 Task: Look for space in Escuintla, Guatemala from 12th August, 2023 to 16th August, 2023 for 8 adults in price range Rs.10000 to Rs.16000. Place can be private room with 8 bedrooms having 8 beds and 8 bathrooms. Property type can be house, flat, guest house, hotel. Amenities needed are: wifi, TV, free parkinig on premises, gym, breakfast. Booking option can be shelf check-in. Required host language is English.
Action: Mouse moved to (49, 95)
Screenshot: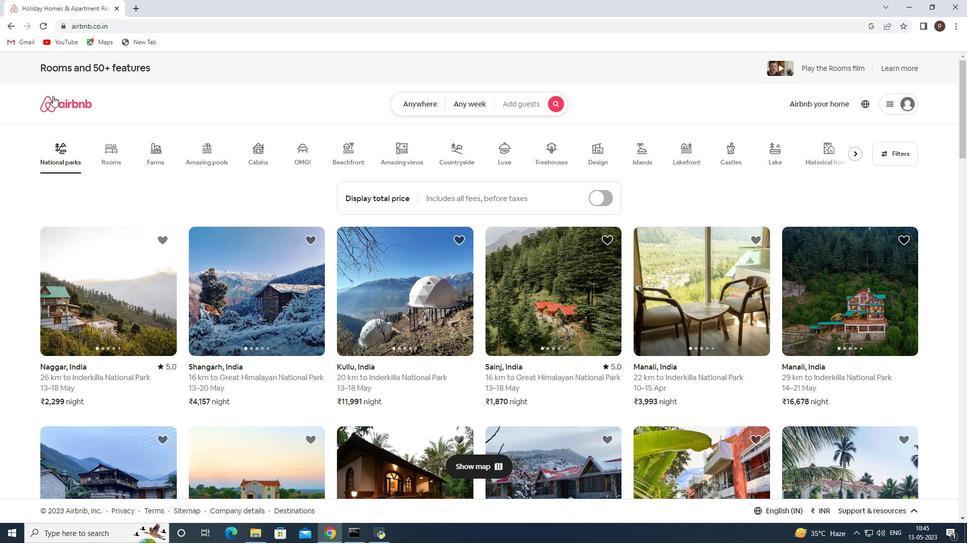 
Action: Mouse pressed left at (49, 95)
Screenshot: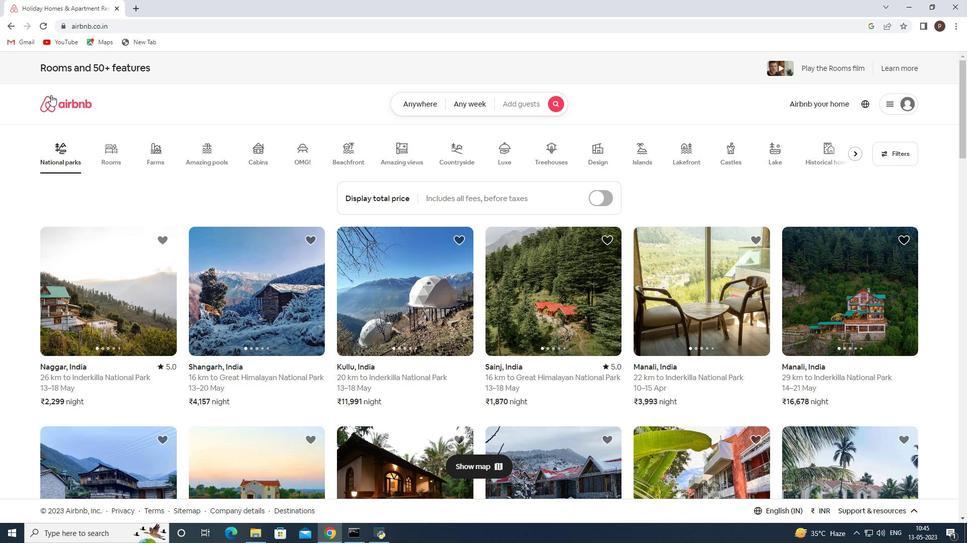 
Action: Mouse moved to (419, 103)
Screenshot: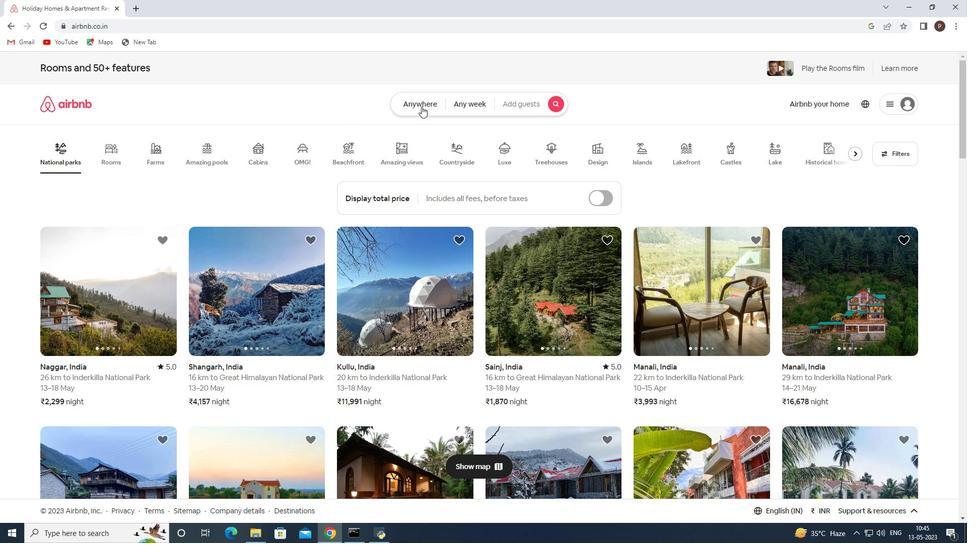 
Action: Mouse pressed left at (419, 103)
Screenshot: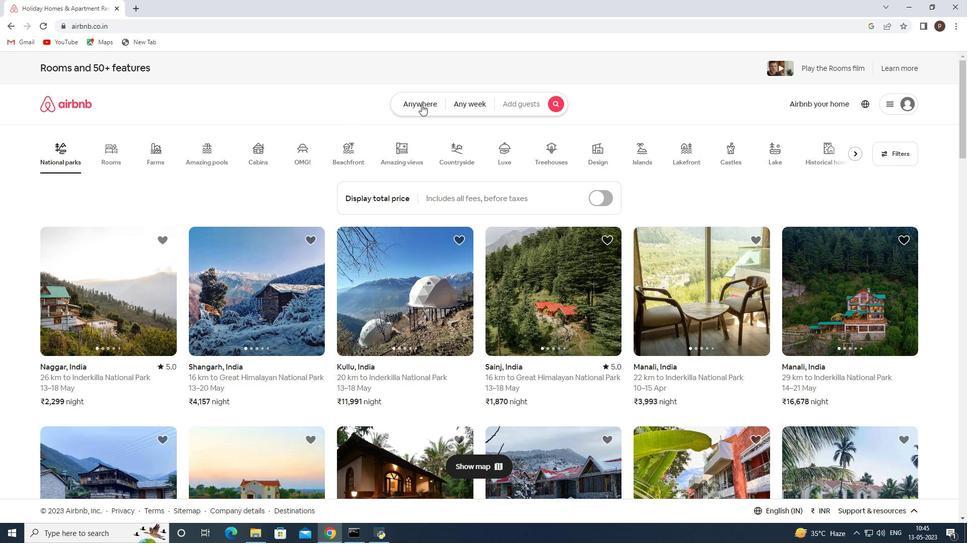 
Action: Mouse moved to (297, 138)
Screenshot: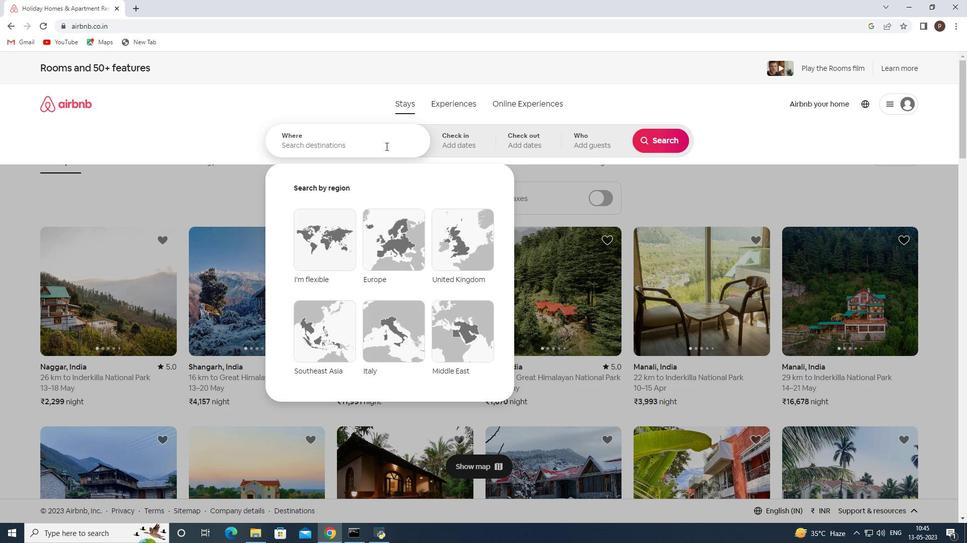 
Action: Mouse pressed left at (297, 138)
Screenshot: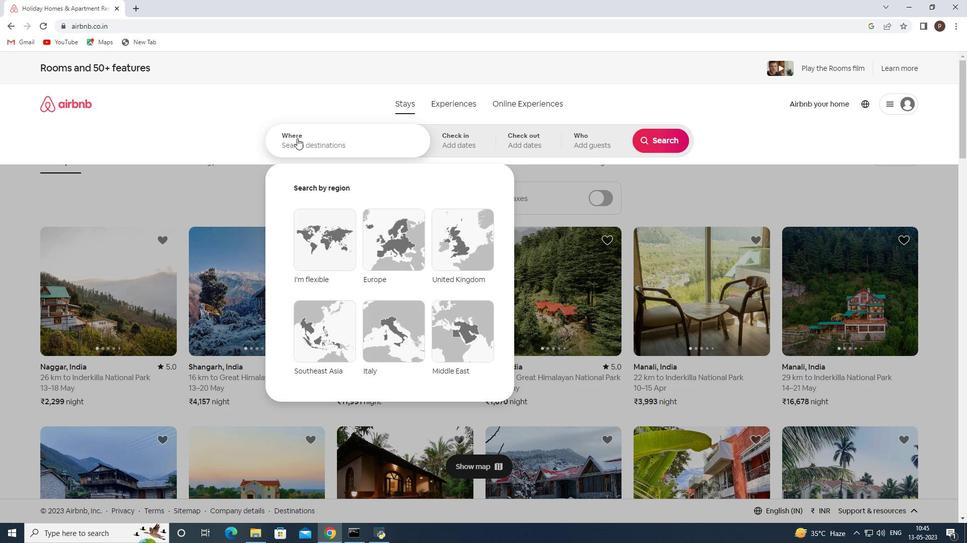 
Action: Mouse moved to (297, 143)
Screenshot: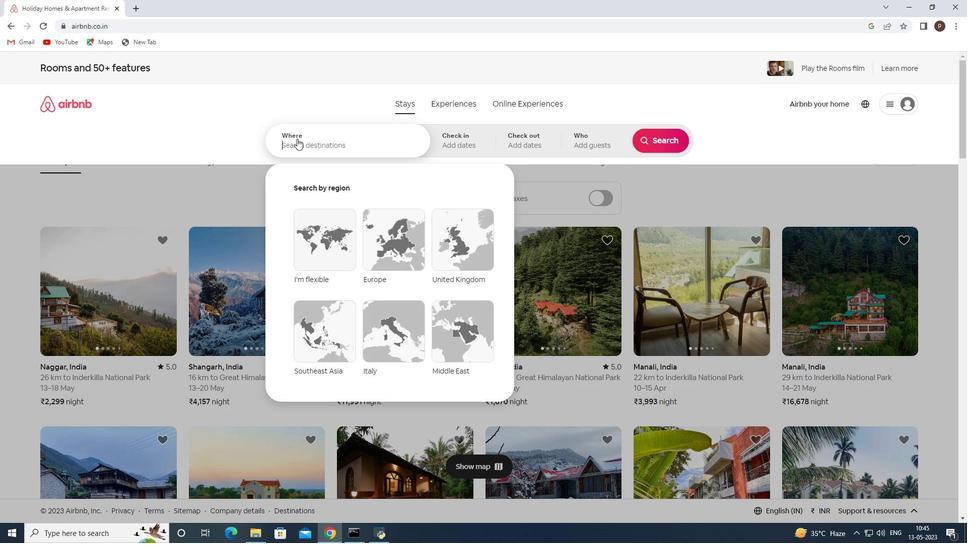 
Action: Key pressed <Key.caps_lock>E<Key.caps_lock>scuintla
Screenshot: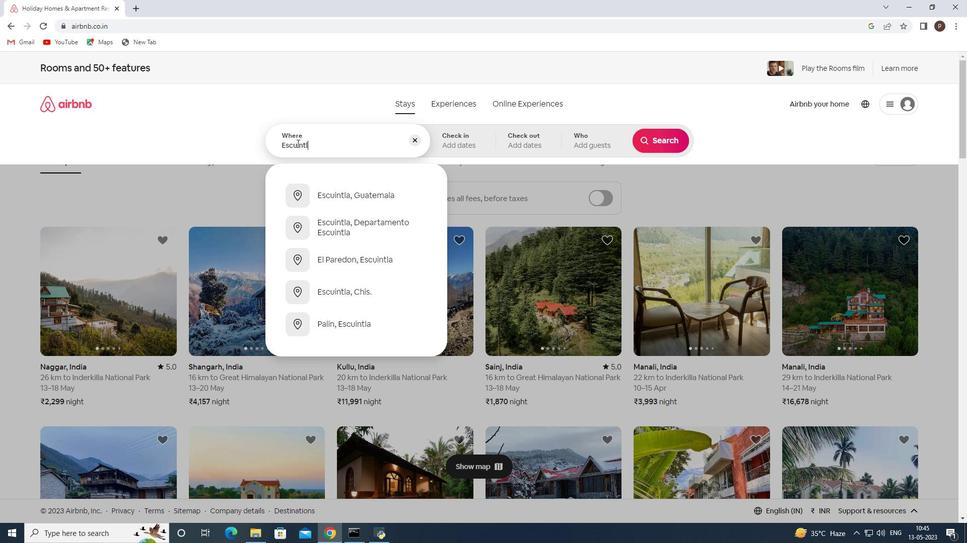 
Action: Mouse moved to (383, 193)
Screenshot: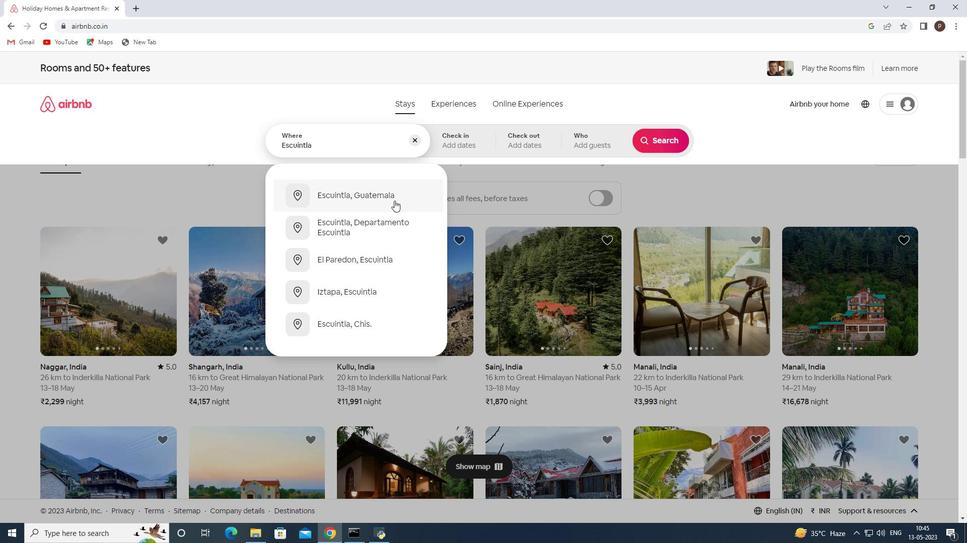 
Action: Mouse pressed left at (383, 193)
Screenshot: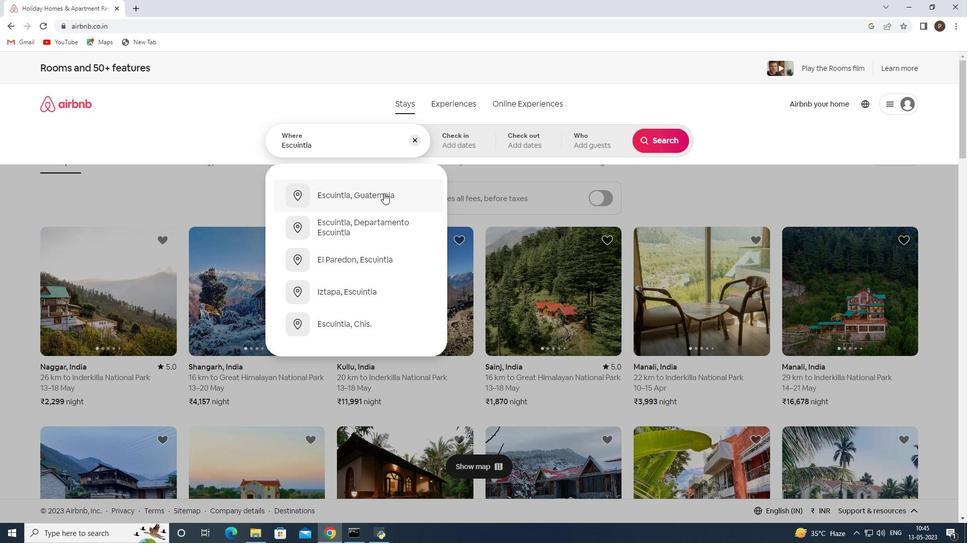 
Action: Mouse moved to (655, 215)
Screenshot: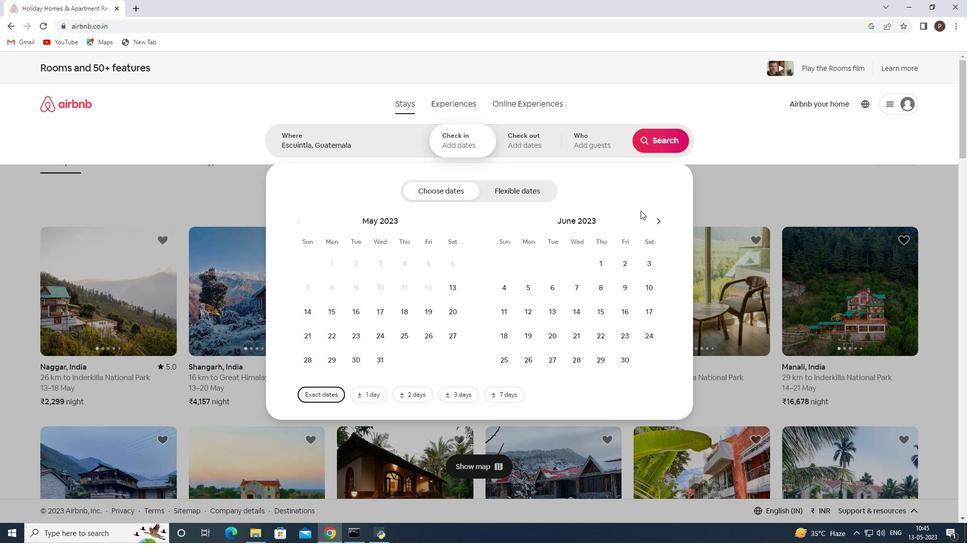 
Action: Mouse pressed left at (655, 215)
Screenshot: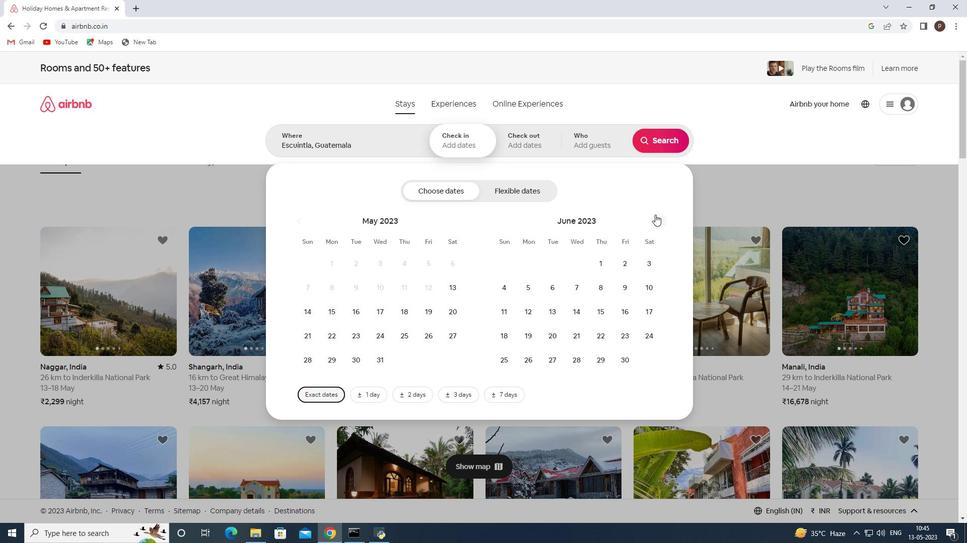 
Action: Mouse pressed left at (655, 215)
Screenshot: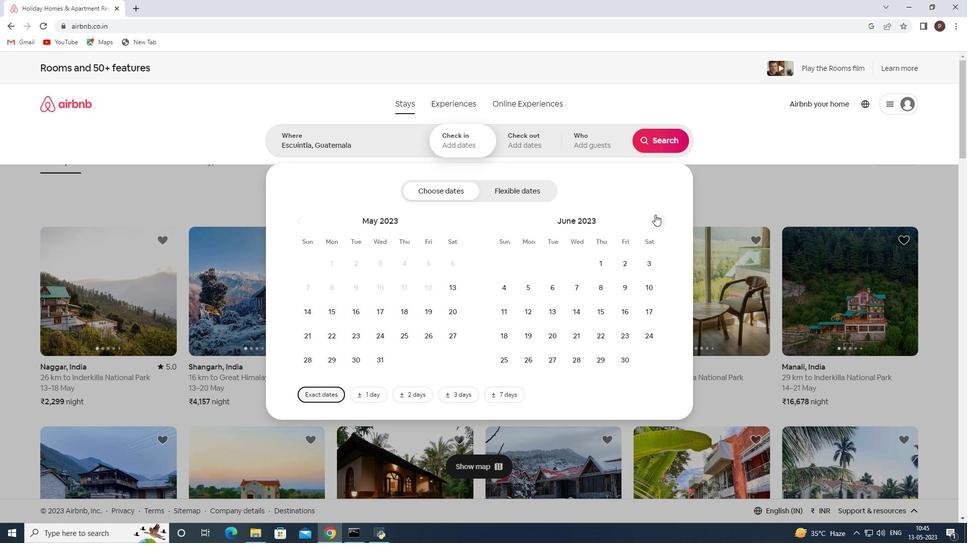 
Action: Mouse moved to (653, 284)
Screenshot: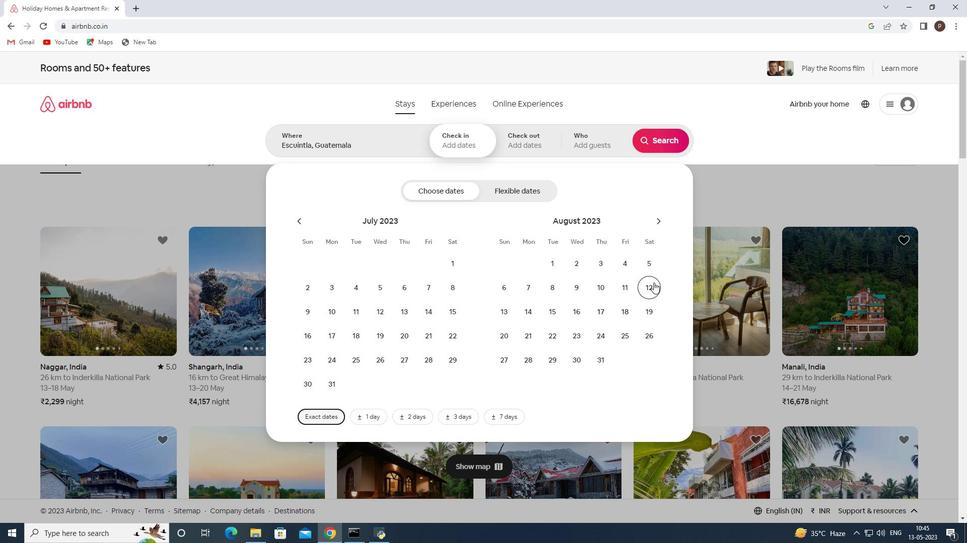 
Action: Mouse pressed left at (653, 284)
Screenshot: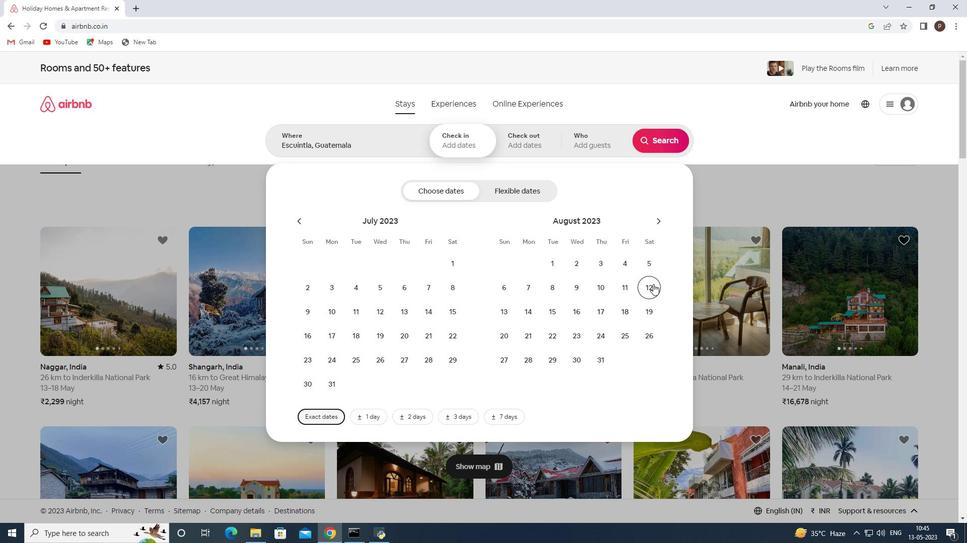 
Action: Mouse moved to (567, 311)
Screenshot: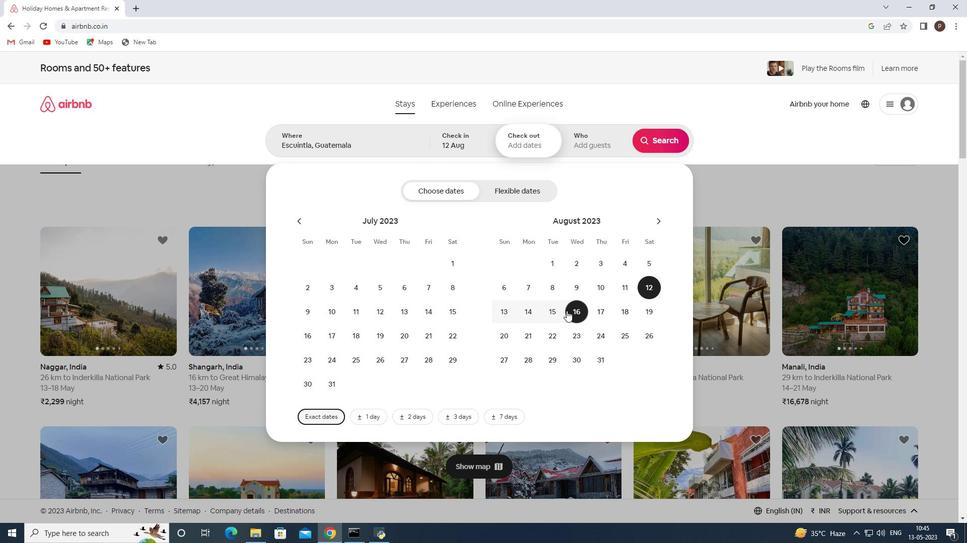 
Action: Mouse pressed left at (567, 311)
Screenshot: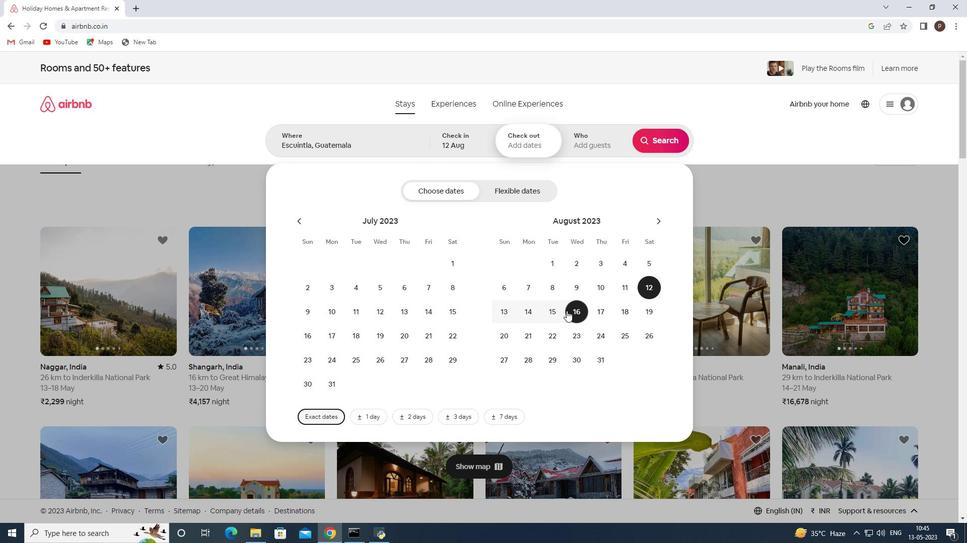 
Action: Mouse moved to (571, 134)
Screenshot: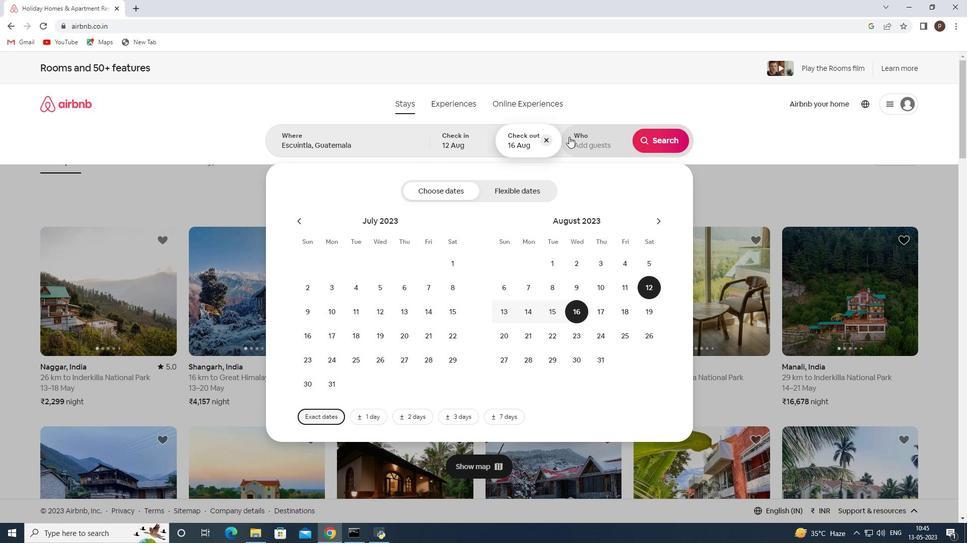 
Action: Mouse pressed left at (571, 134)
Screenshot: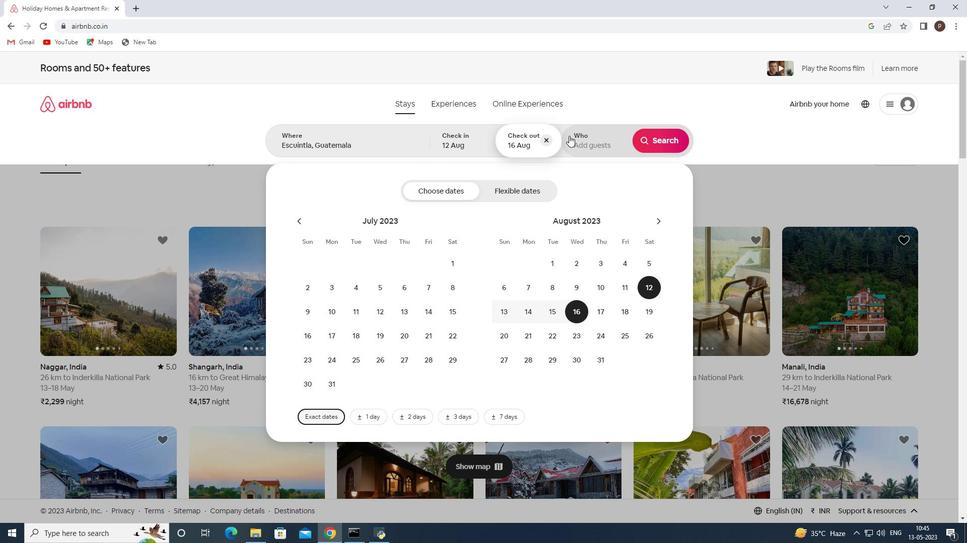 
Action: Mouse moved to (662, 194)
Screenshot: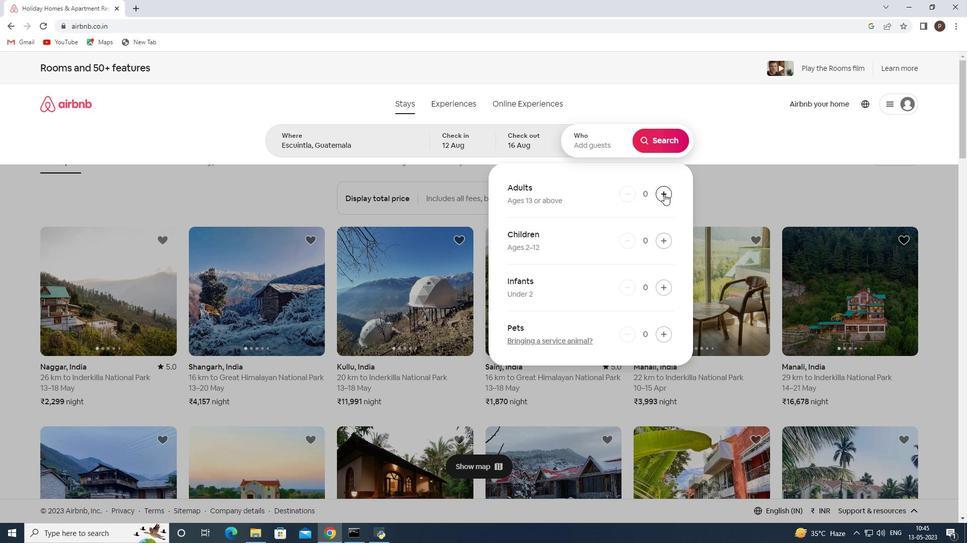 
Action: Mouse pressed left at (662, 194)
Screenshot: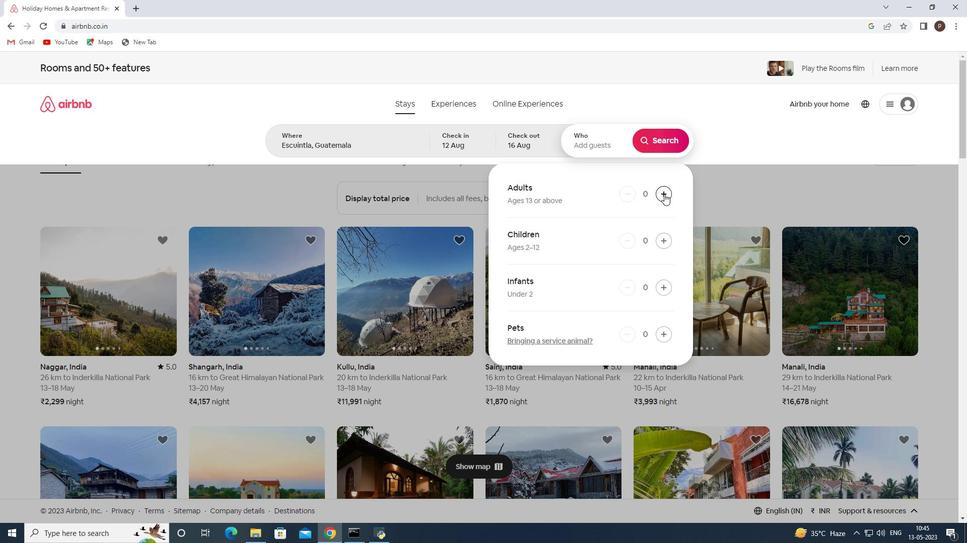 
Action: Mouse pressed left at (662, 194)
Screenshot: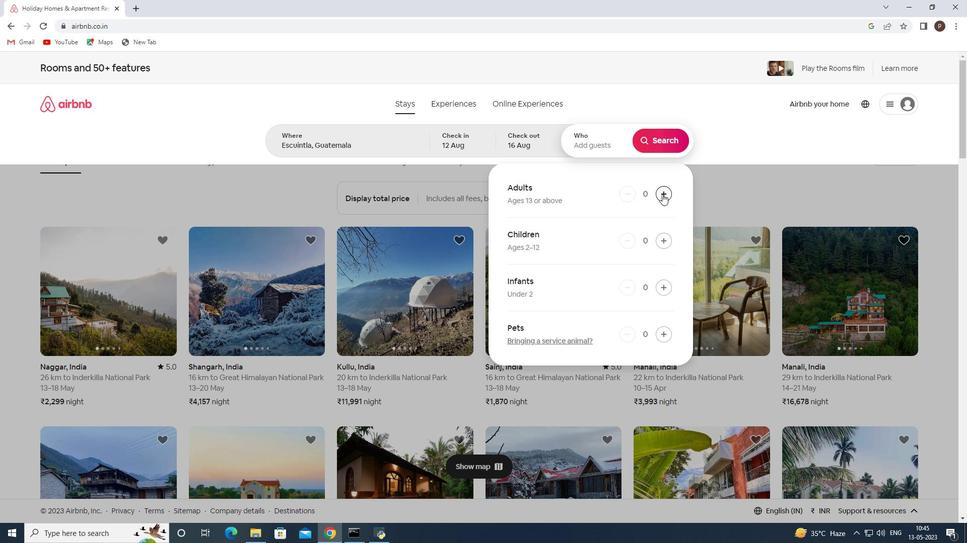 
Action: Mouse pressed left at (662, 194)
Screenshot: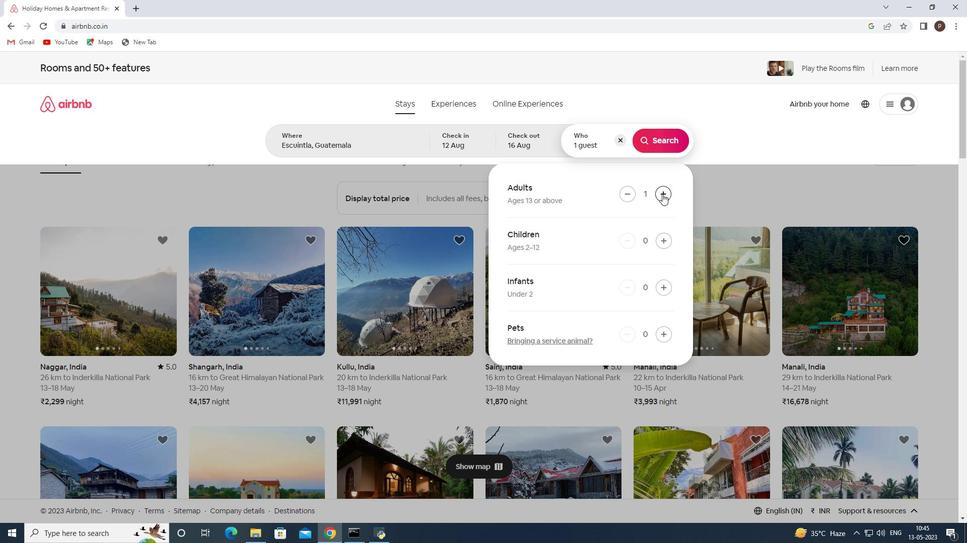 
Action: Mouse pressed left at (662, 194)
Screenshot: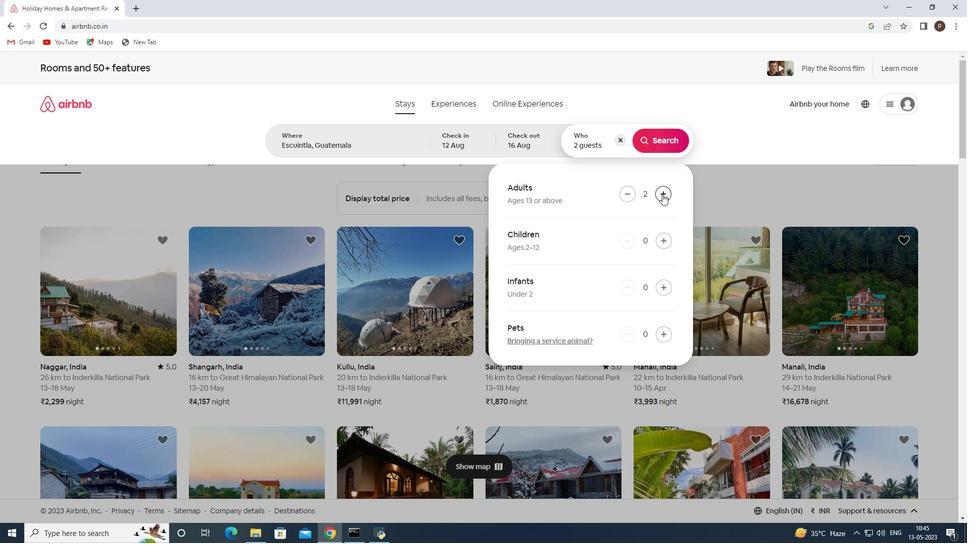 
Action: Mouse pressed left at (662, 194)
Screenshot: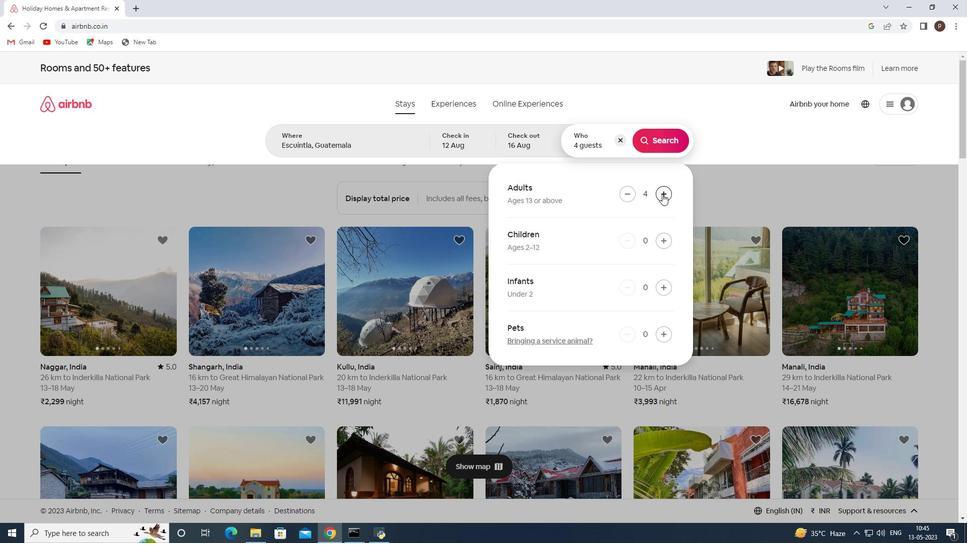 
Action: Mouse pressed left at (662, 194)
Screenshot: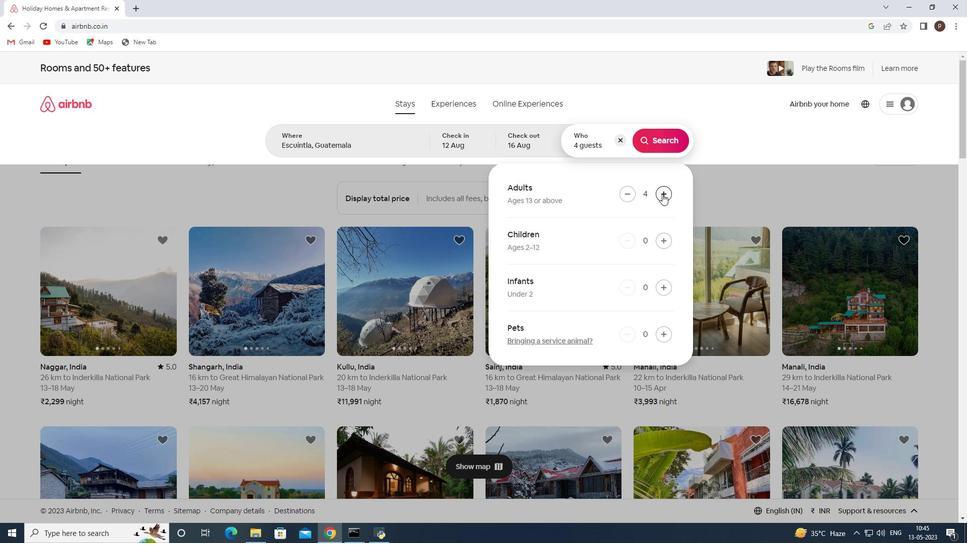 
Action: Mouse pressed left at (662, 194)
Screenshot: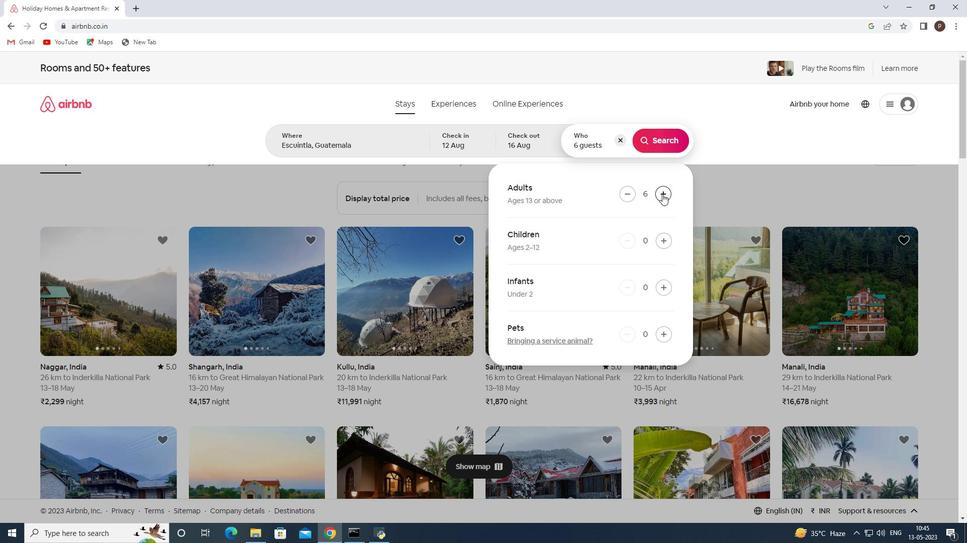 
Action: Mouse moved to (665, 192)
Screenshot: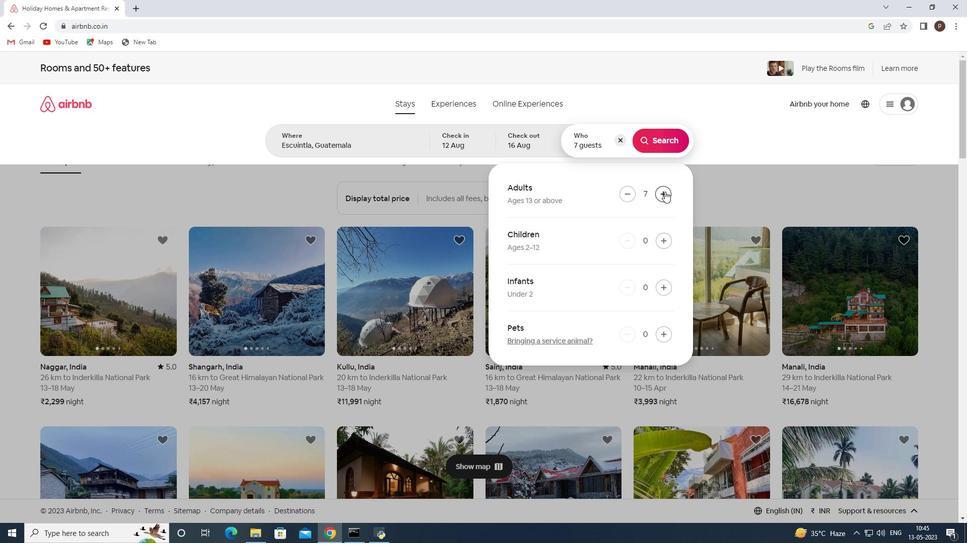 
Action: Mouse pressed left at (665, 192)
Screenshot: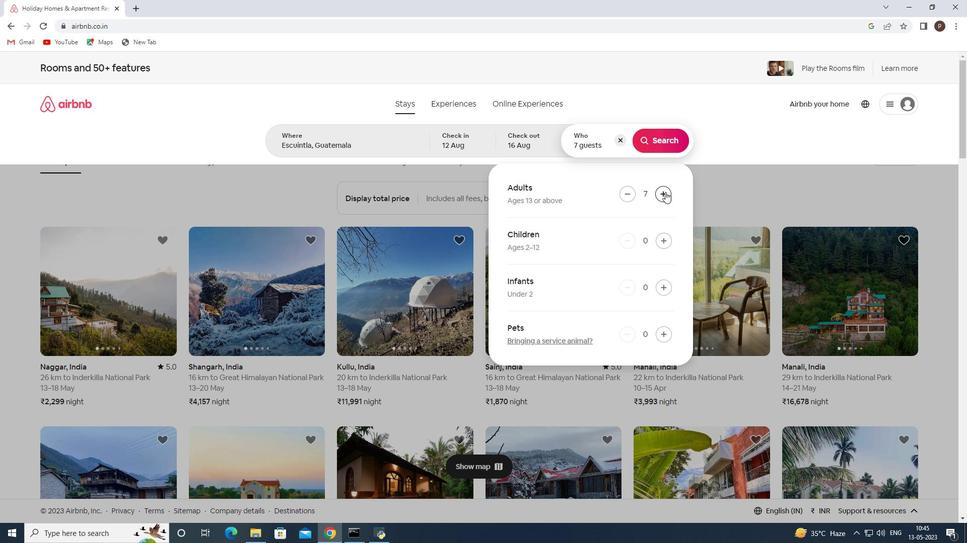 
Action: Mouse moved to (662, 140)
Screenshot: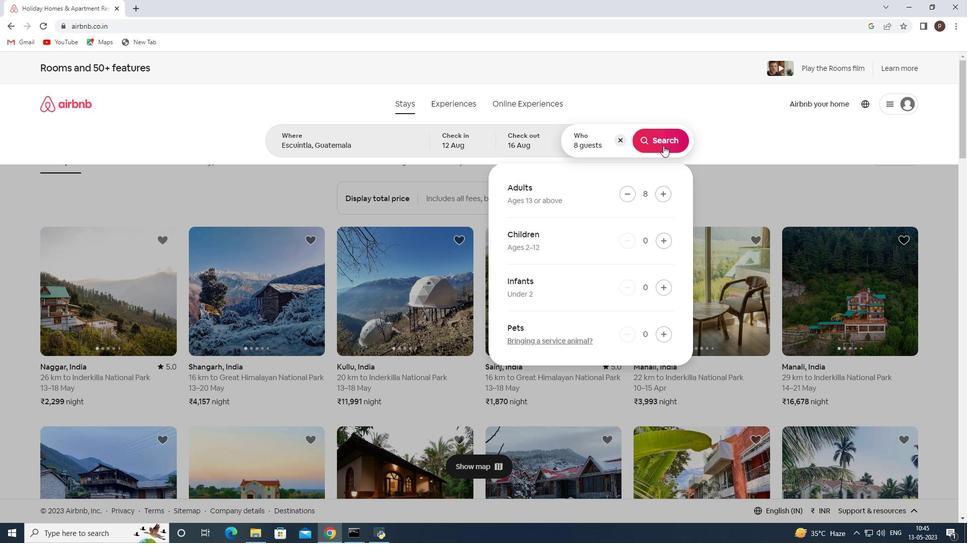 
Action: Mouse pressed left at (662, 140)
Screenshot: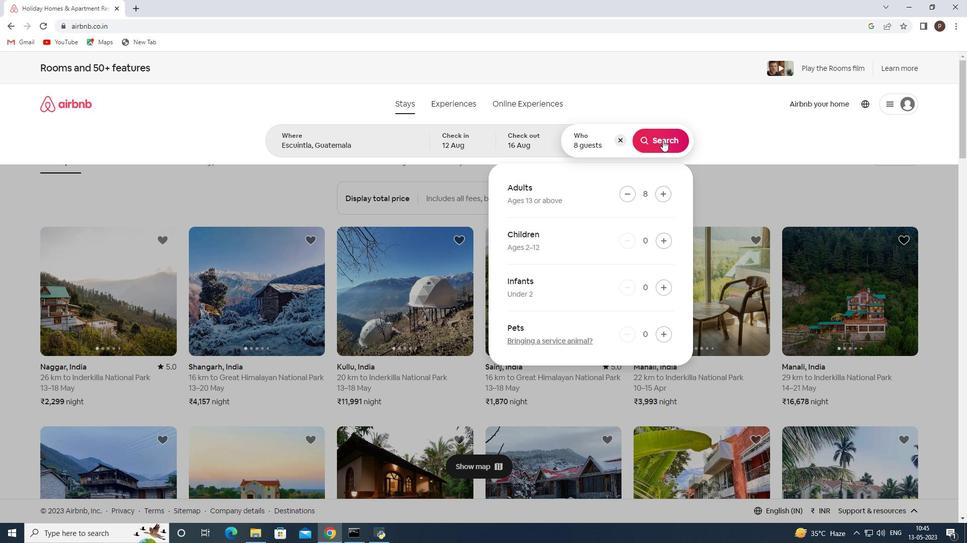 
Action: Mouse moved to (916, 109)
Screenshot: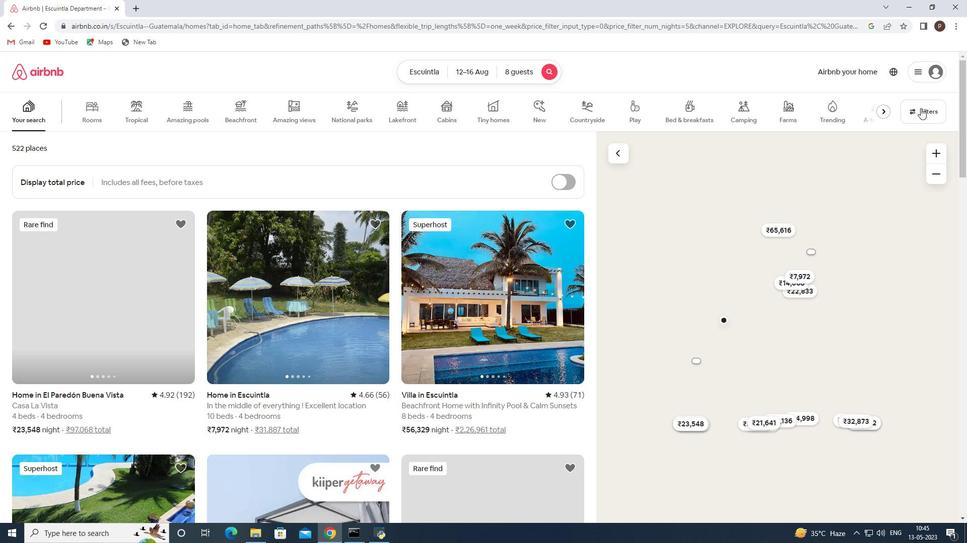 
Action: Mouse pressed left at (916, 109)
Screenshot: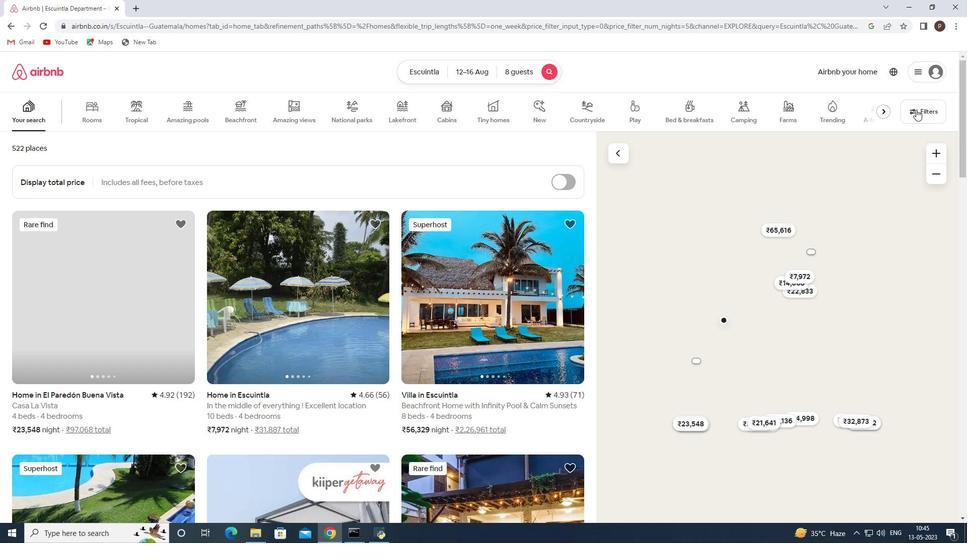 
Action: Mouse moved to (327, 360)
Screenshot: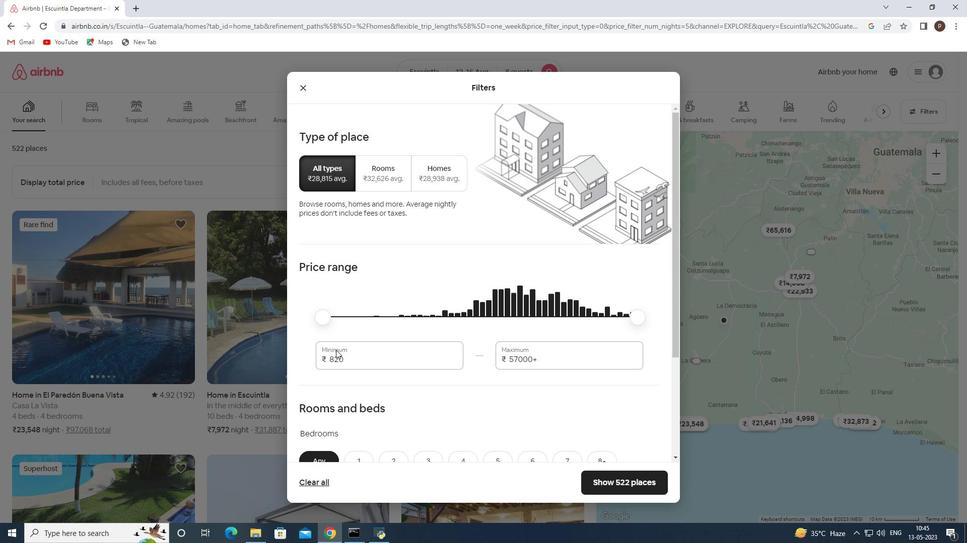 
Action: Mouse pressed left at (327, 360)
Screenshot: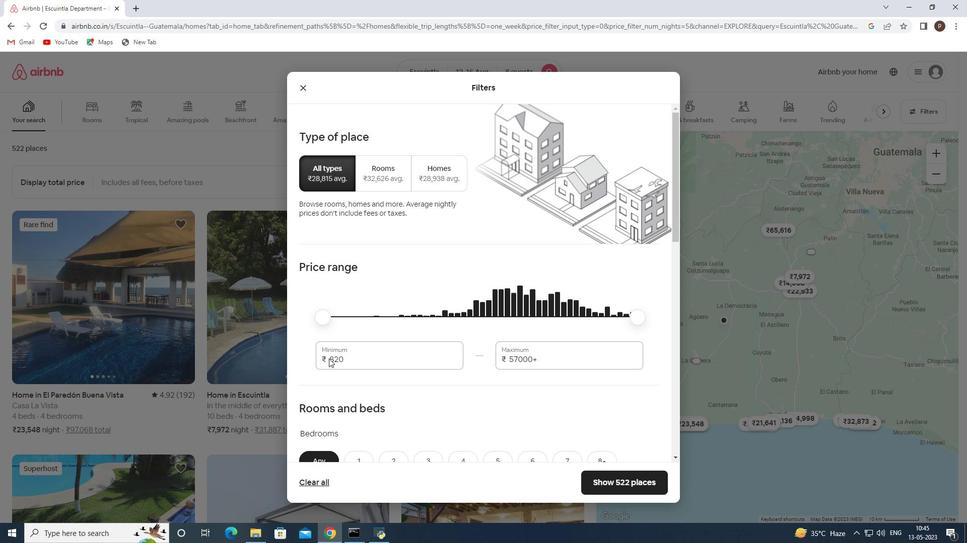 
Action: Mouse pressed left at (327, 360)
Screenshot: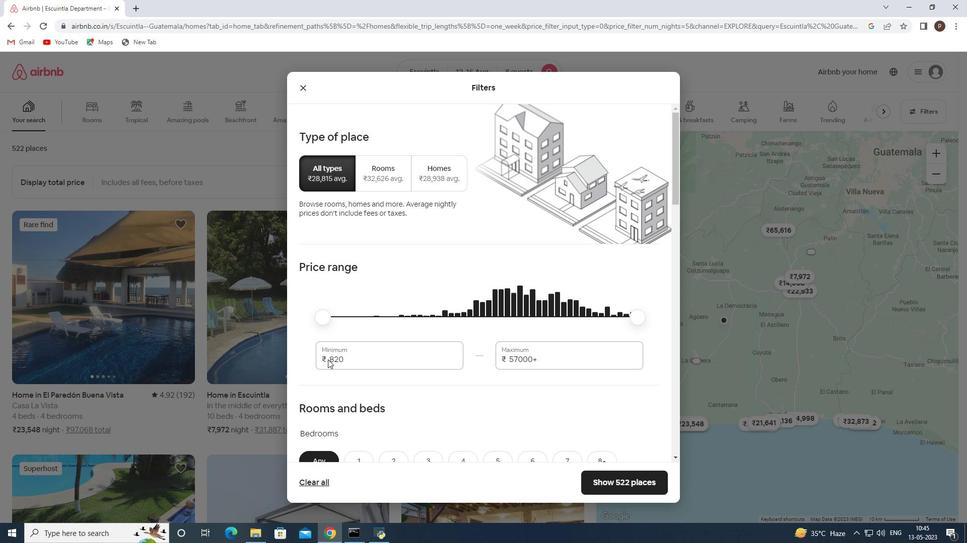 
Action: Mouse moved to (331, 358)
Screenshot: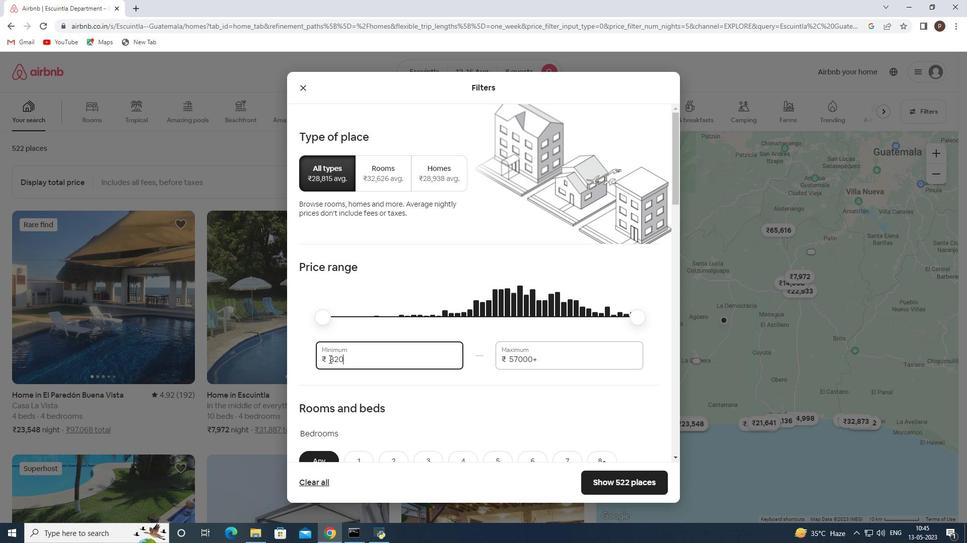 
Action: Mouse pressed left at (331, 358)
Screenshot: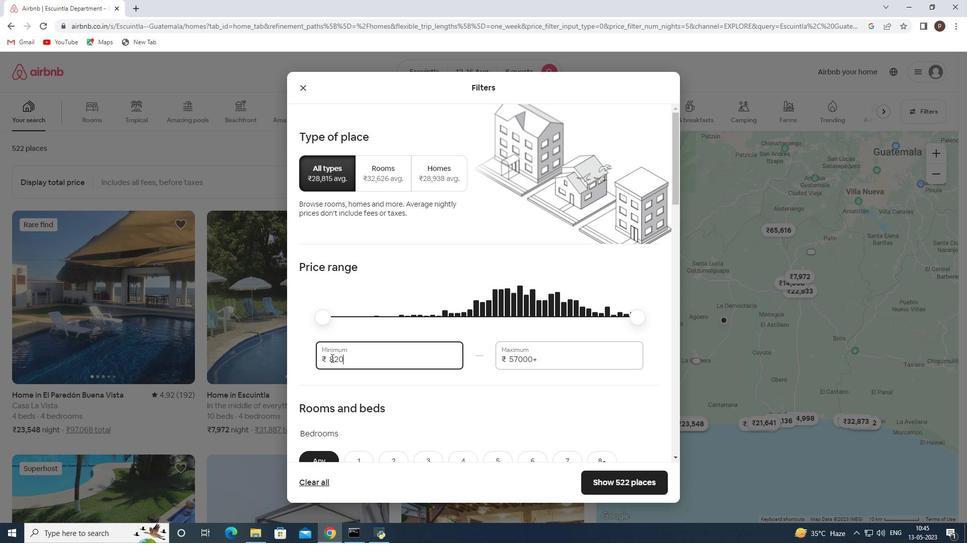 
Action: Mouse pressed left at (331, 358)
Screenshot: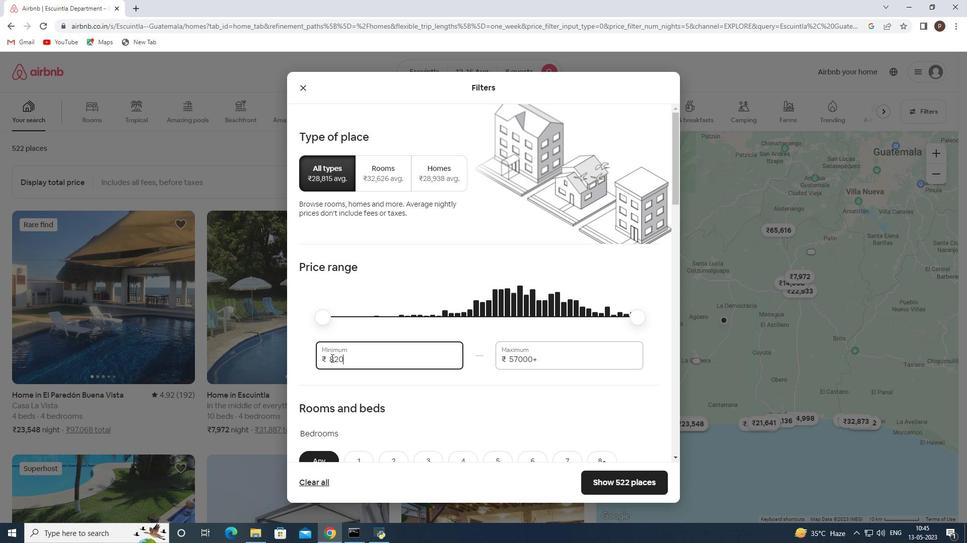 
Action: Key pressed 10000<Key.tab>16000
Screenshot: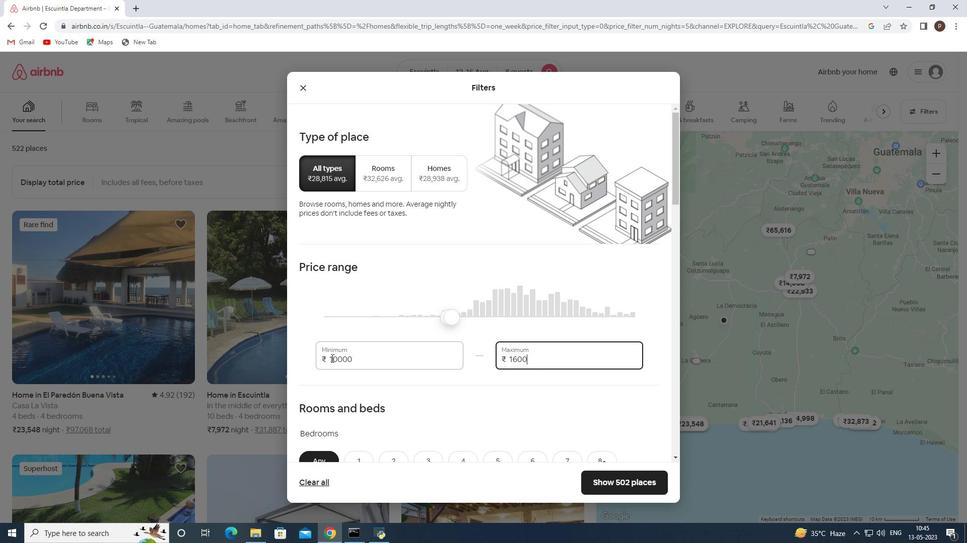 
Action: Mouse scrolled (331, 358) with delta (0, 0)
Screenshot: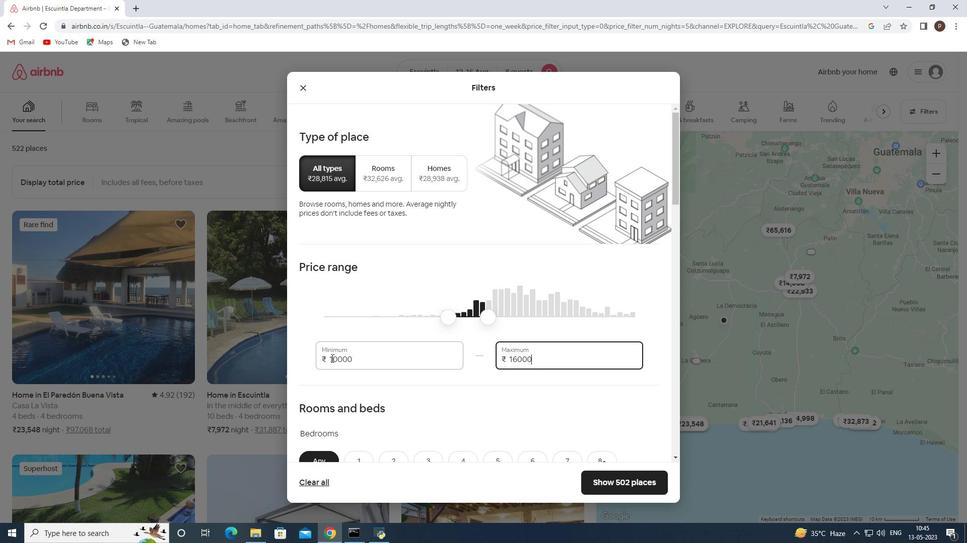 
Action: Mouse scrolled (331, 358) with delta (0, 0)
Screenshot: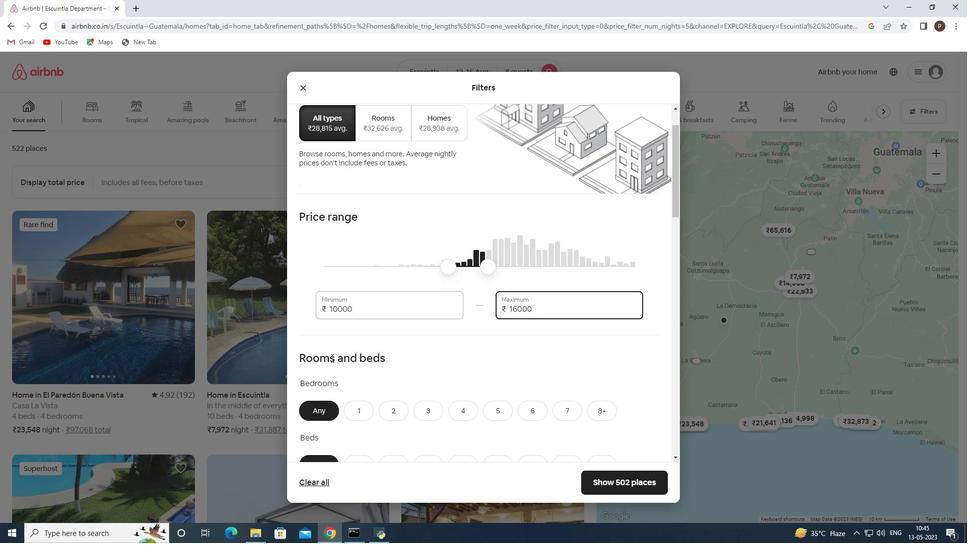 
Action: Mouse scrolled (331, 358) with delta (0, 0)
Screenshot: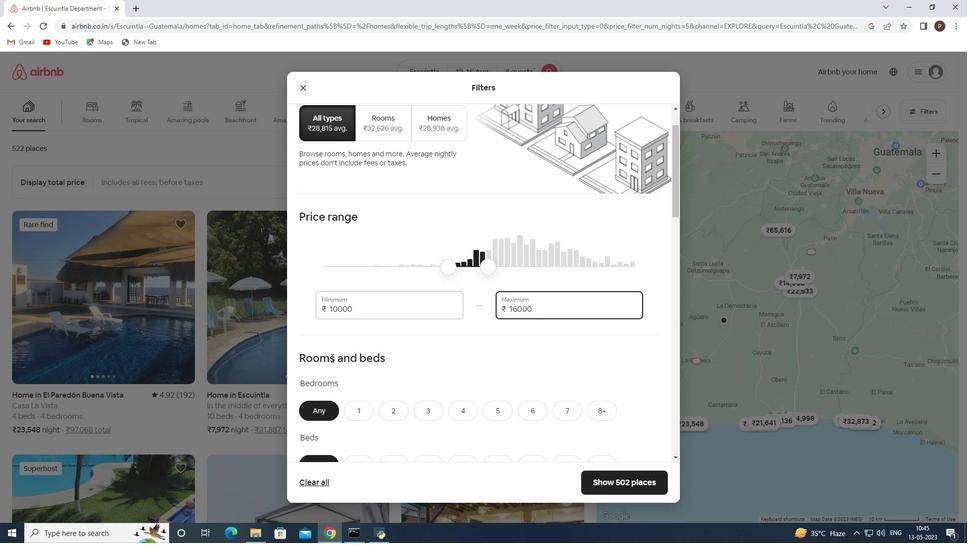 
Action: Mouse scrolled (331, 358) with delta (0, 0)
Screenshot: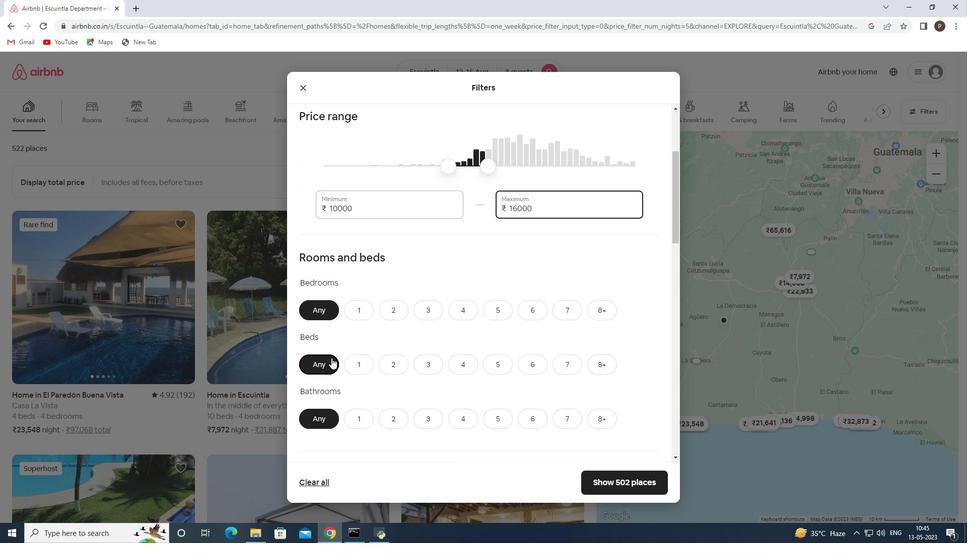 
Action: Mouse scrolled (331, 358) with delta (0, 0)
Screenshot: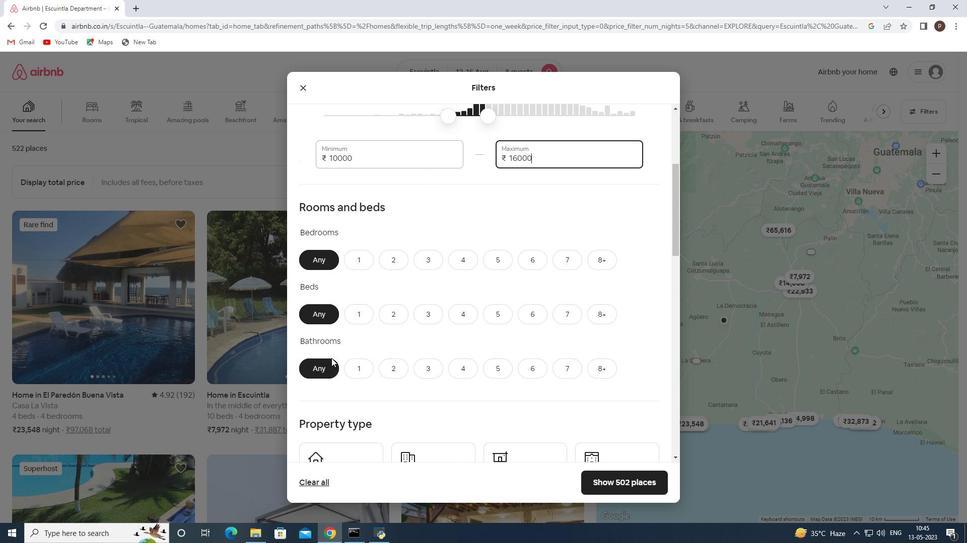 
Action: Mouse moved to (597, 212)
Screenshot: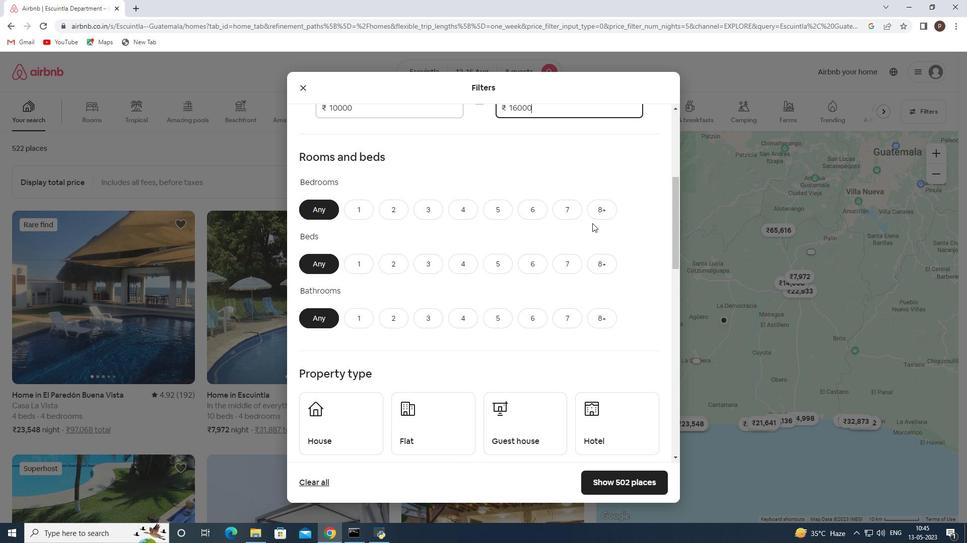 
Action: Mouse pressed left at (597, 212)
Screenshot: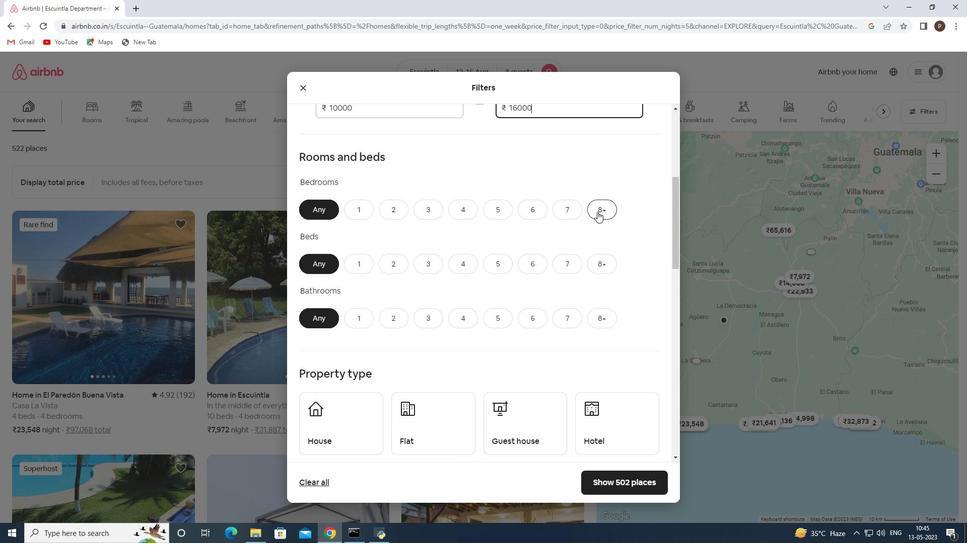 
Action: Mouse moved to (595, 254)
Screenshot: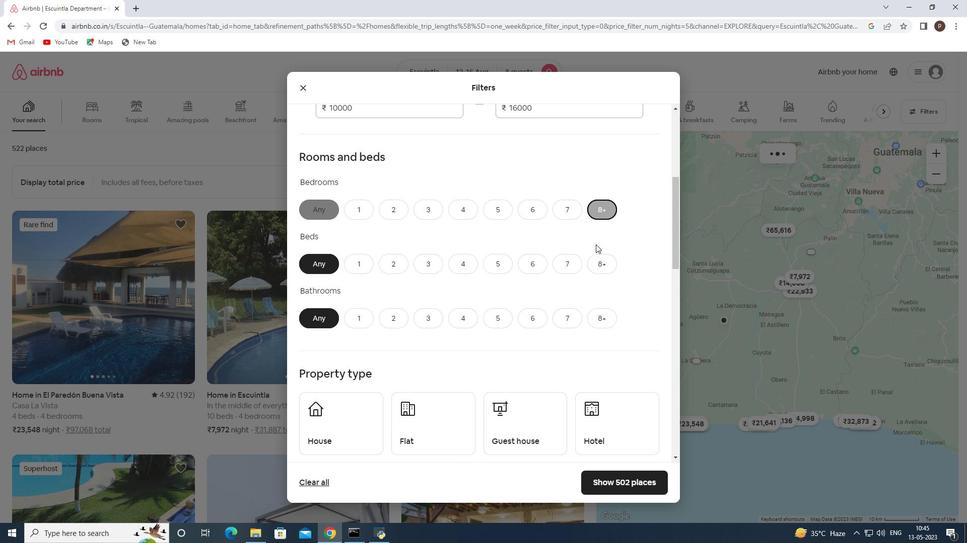 
Action: Mouse pressed left at (595, 254)
Screenshot: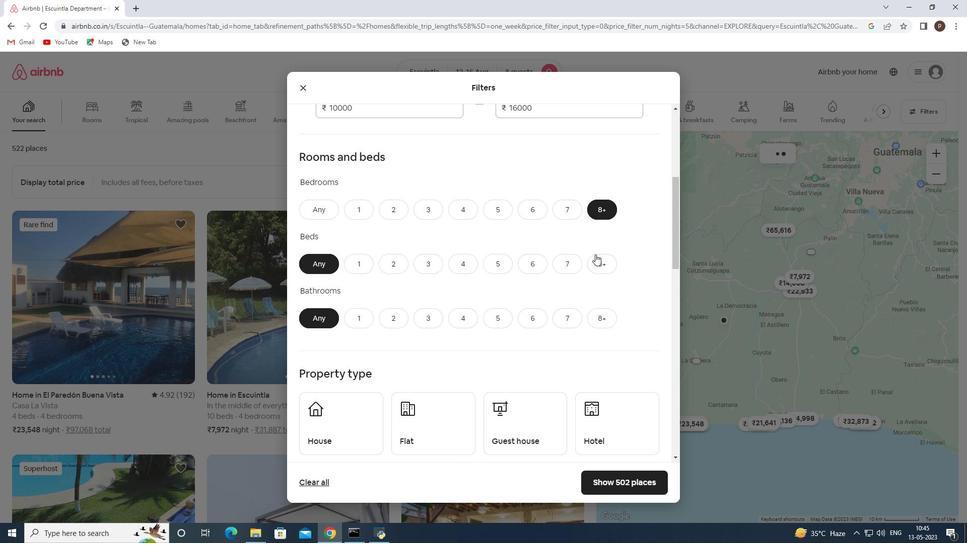 
Action: Mouse moved to (601, 316)
Screenshot: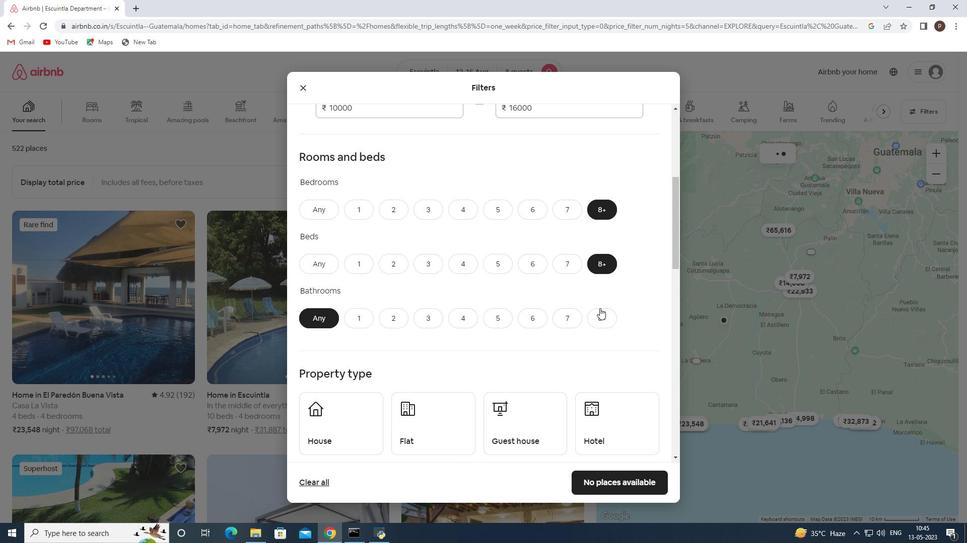 
Action: Mouse pressed left at (601, 316)
Screenshot: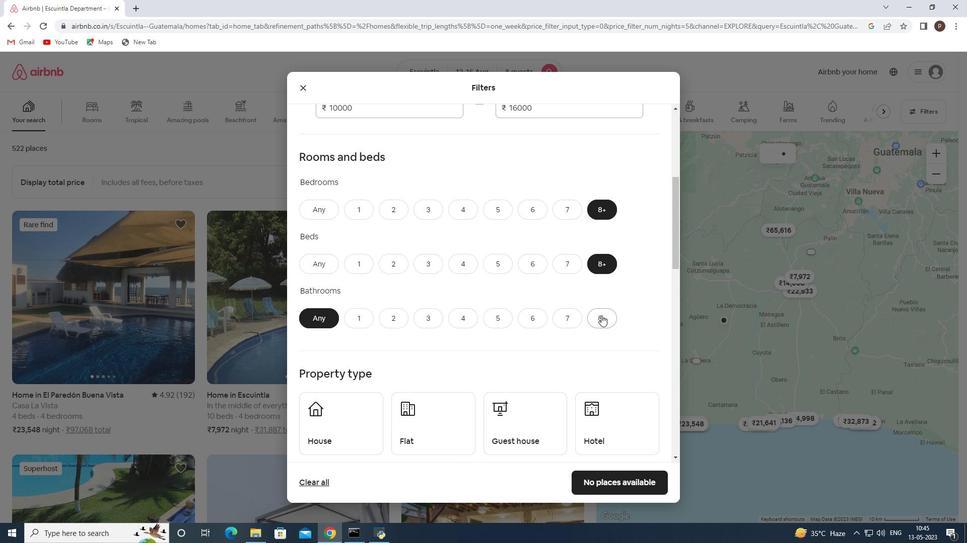 
Action: Mouse moved to (524, 307)
Screenshot: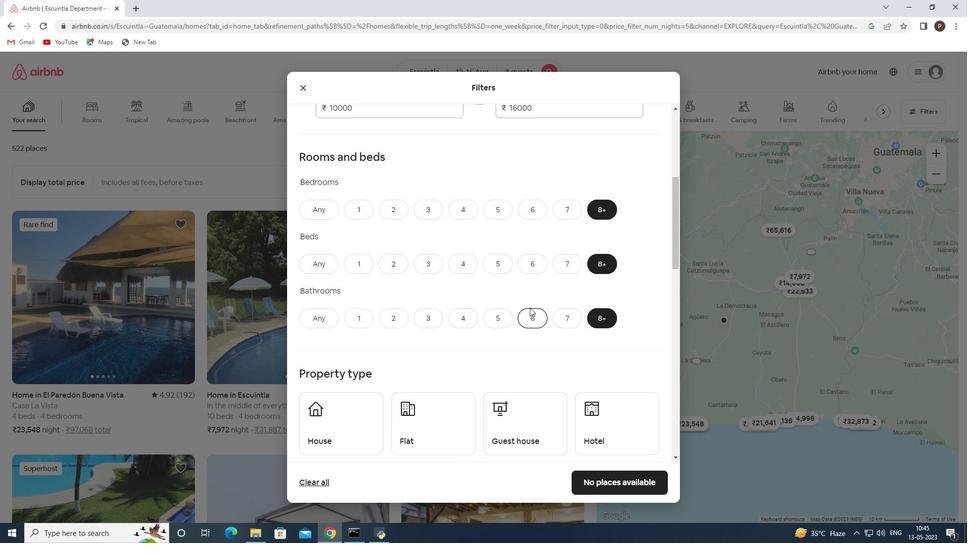 
Action: Mouse scrolled (524, 307) with delta (0, 0)
Screenshot: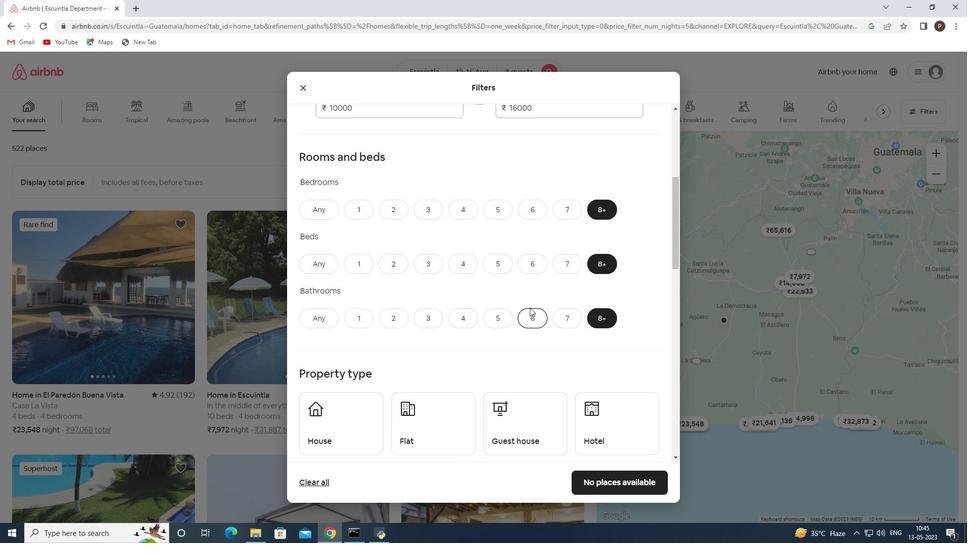 
Action: Mouse moved to (474, 276)
Screenshot: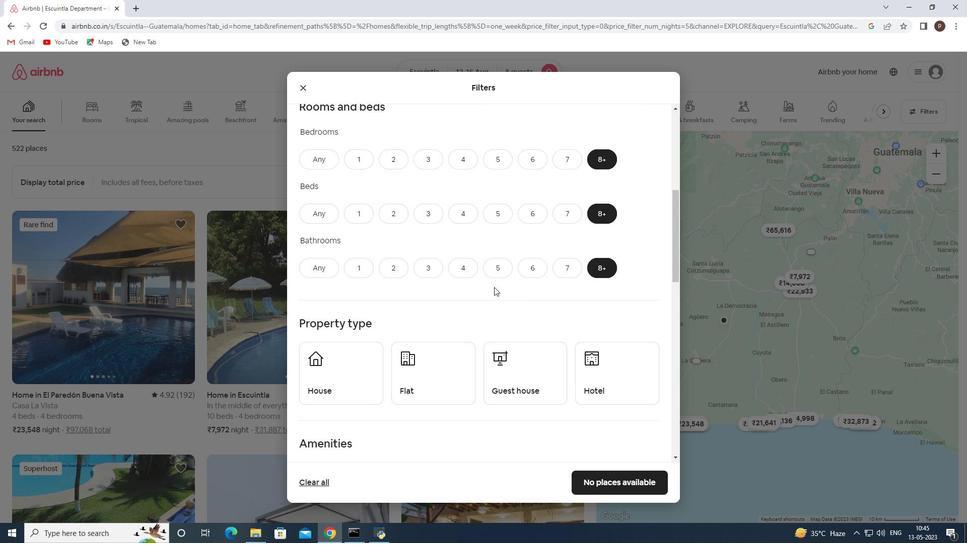 
Action: Mouse scrolled (474, 275) with delta (0, 0)
Screenshot: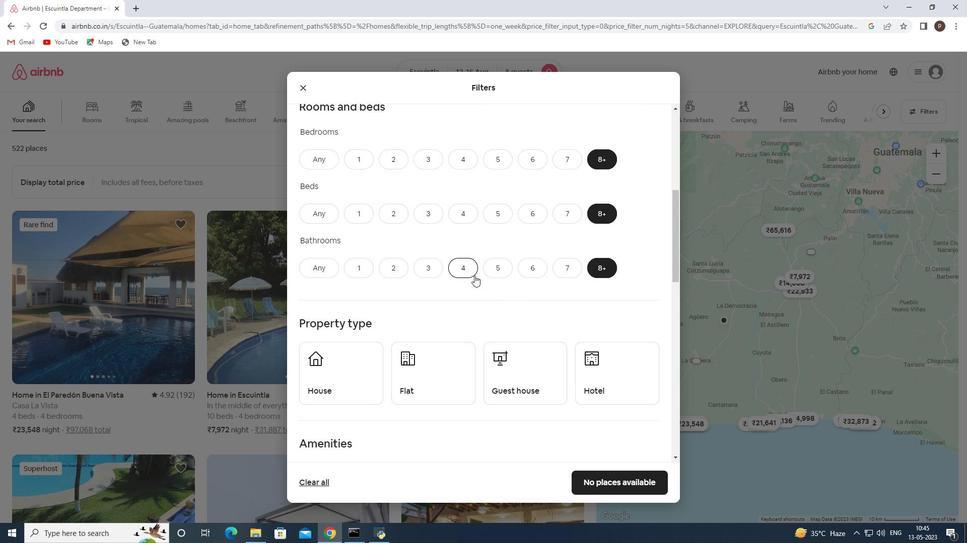 
Action: Mouse scrolled (474, 275) with delta (0, 0)
Screenshot: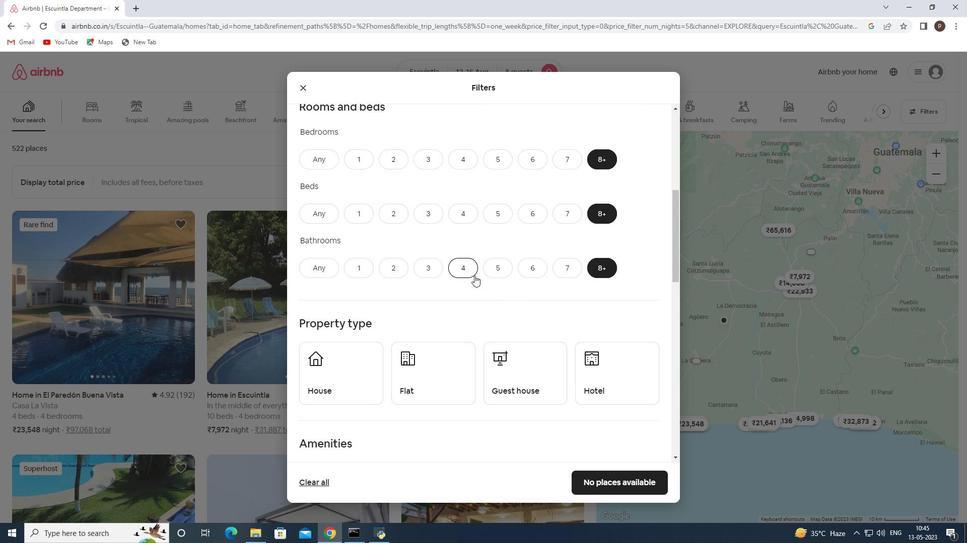 
Action: Mouse moved to (363, 271)
Screenshot: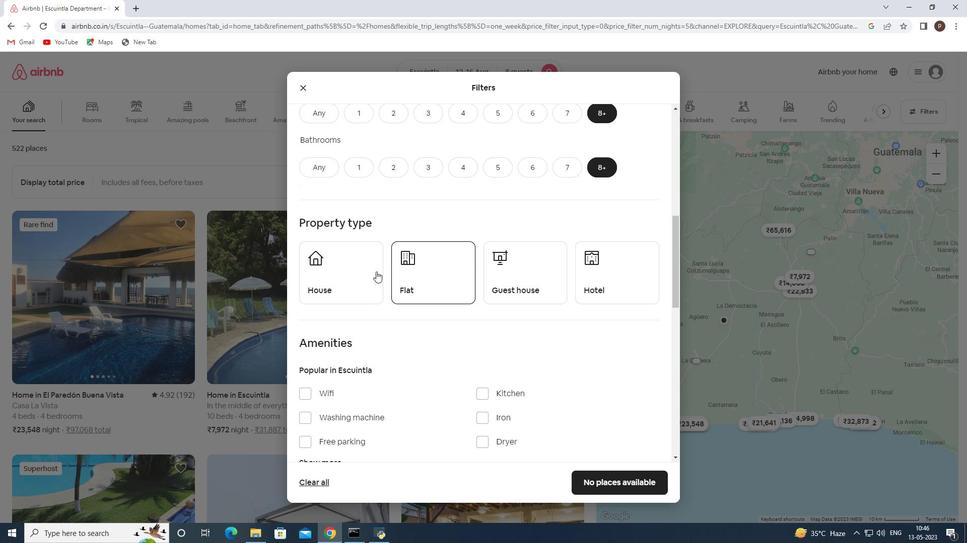 
Action: Mouse pressed left at (363, 271)
Screenshot: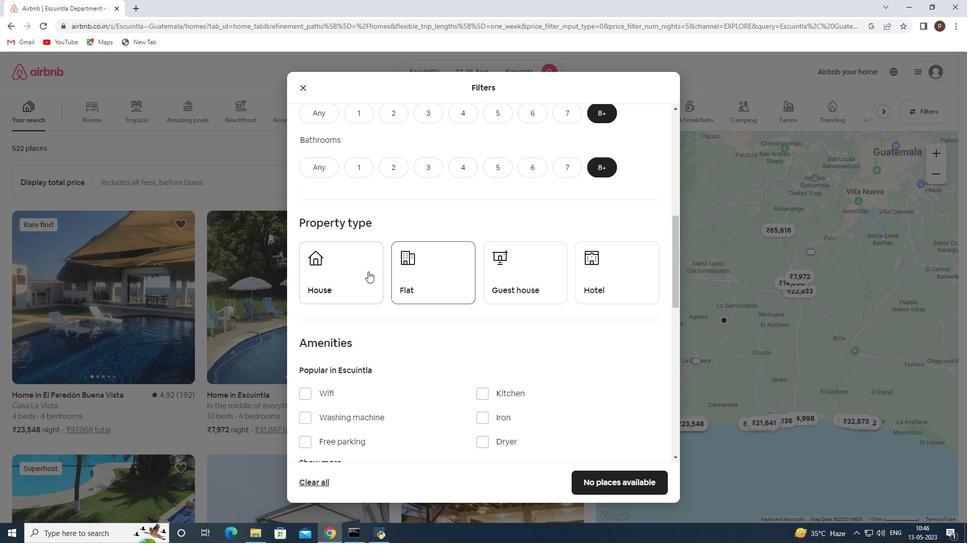 
Action: Mouse moved to (437, 279)
Screenshot: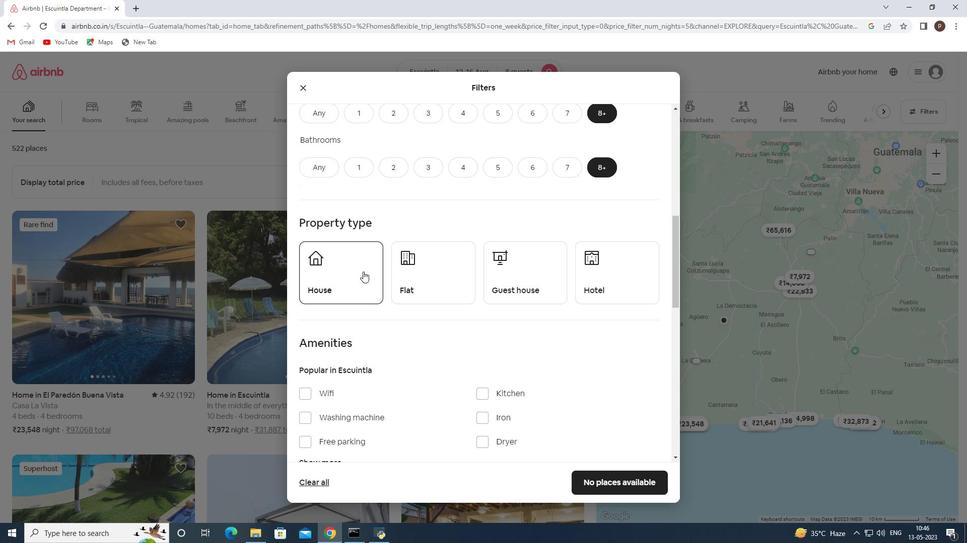
Action: Mouse pressed left at (437, 279)
Screenshot: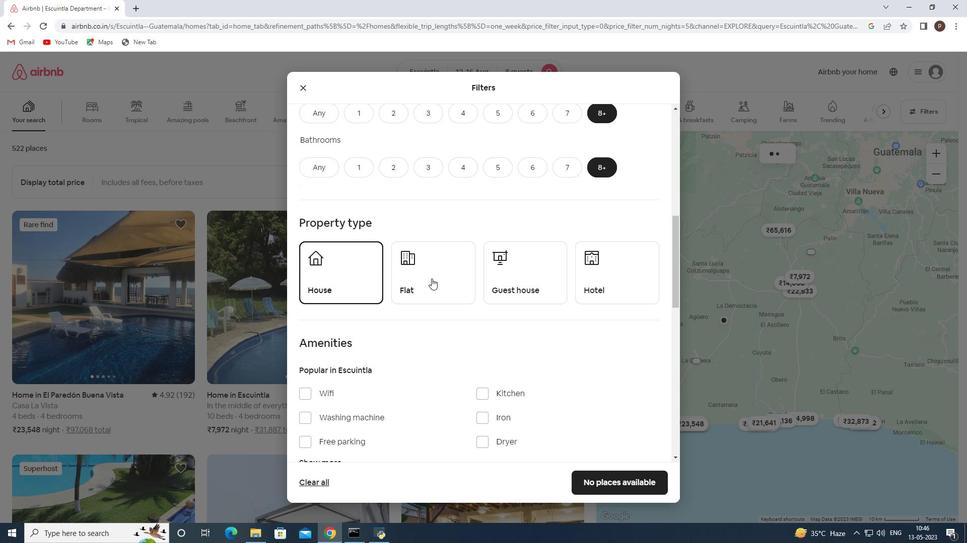 
Action: Mouse moved to (515, 281)
Screenshot: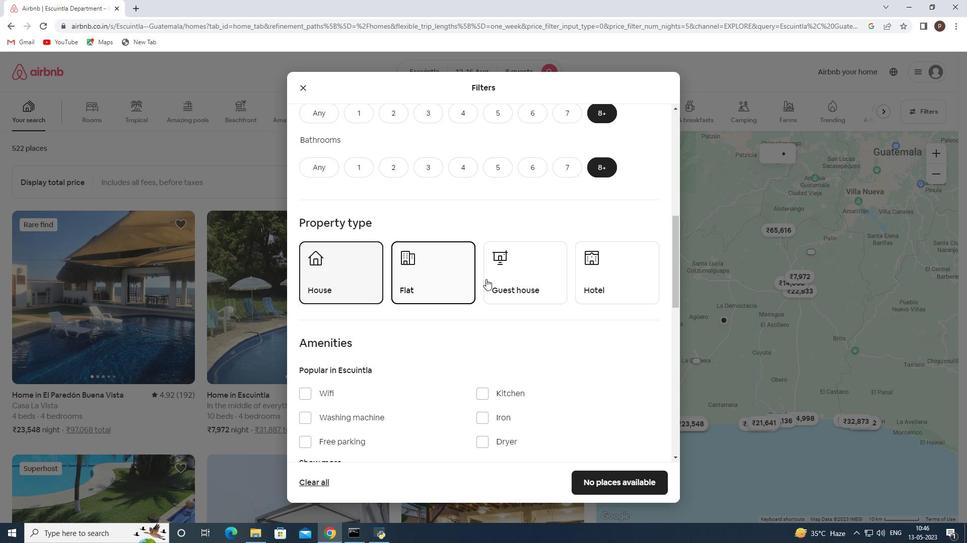 
Action: Mouse pressed left at (515, 281)
Screenshot: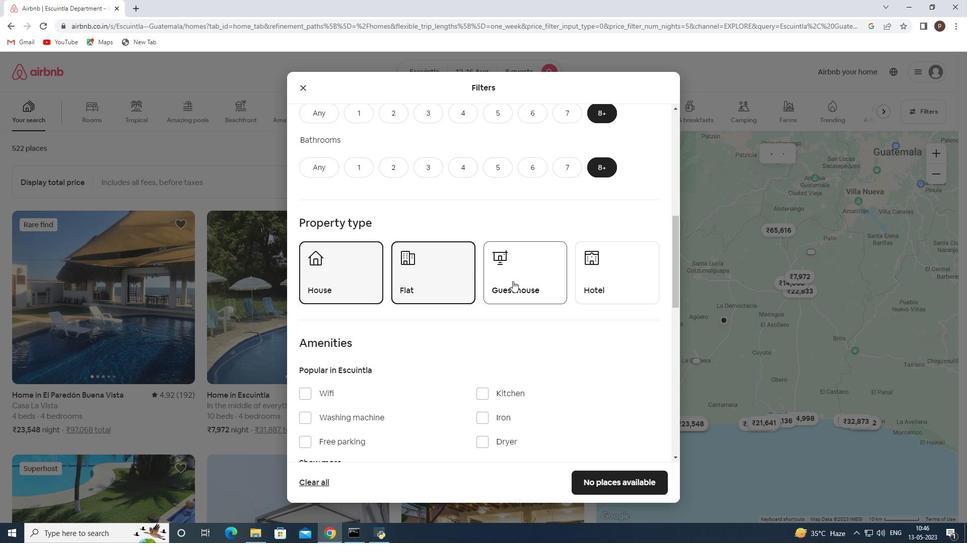
Action: Mouse moved to (599, 285)
Screenshot: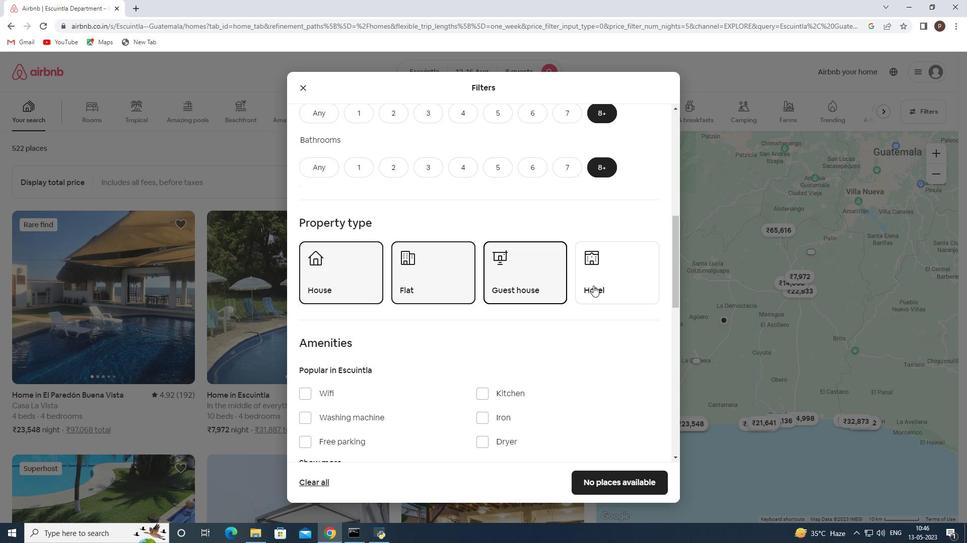 
Action: Mouse pressed left at (599, 285)
Screenshot: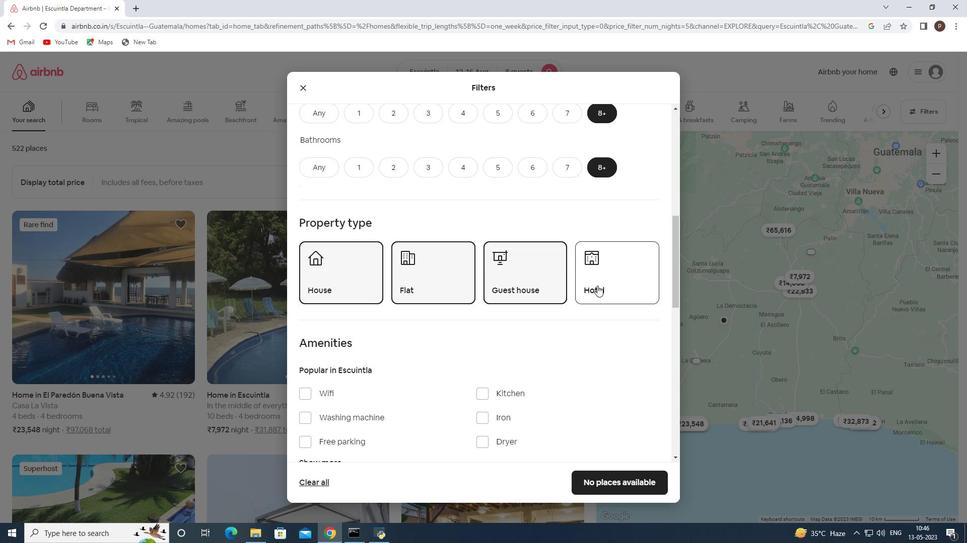 
Action: Mouse moved to (471, 312)
Screenshot: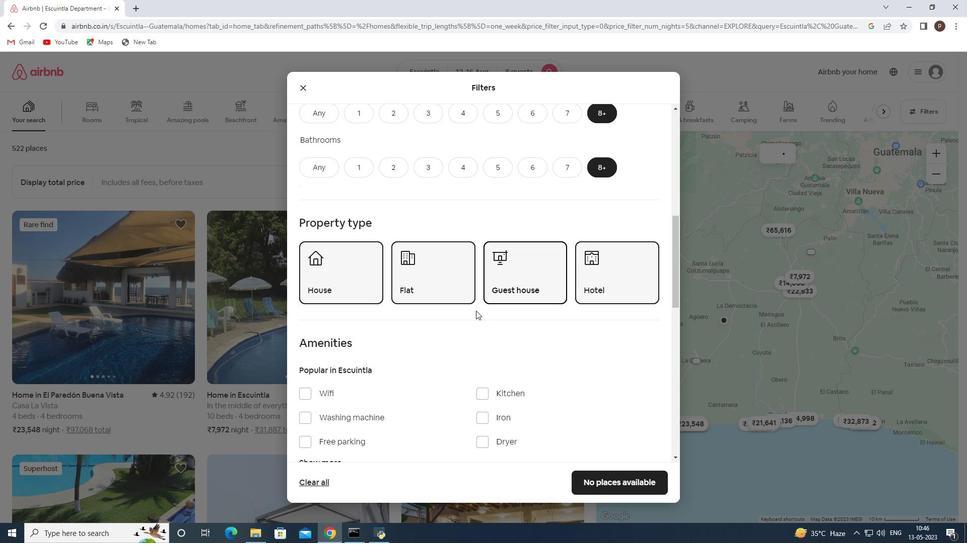 
Action: Mouse scrolled (471, 312) with delta (0, 0)
Screenshot: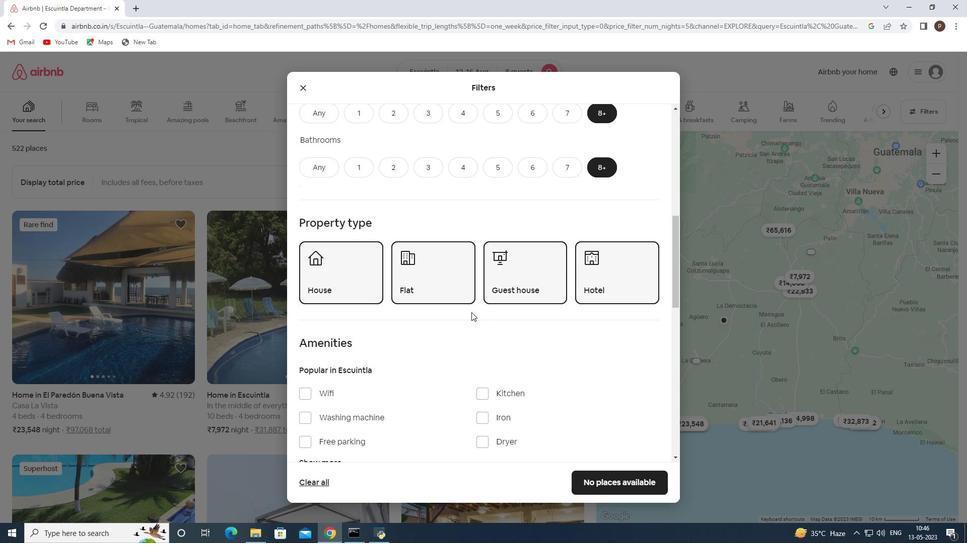 
Action: Mouse moved to (459, 305)
Screenshot: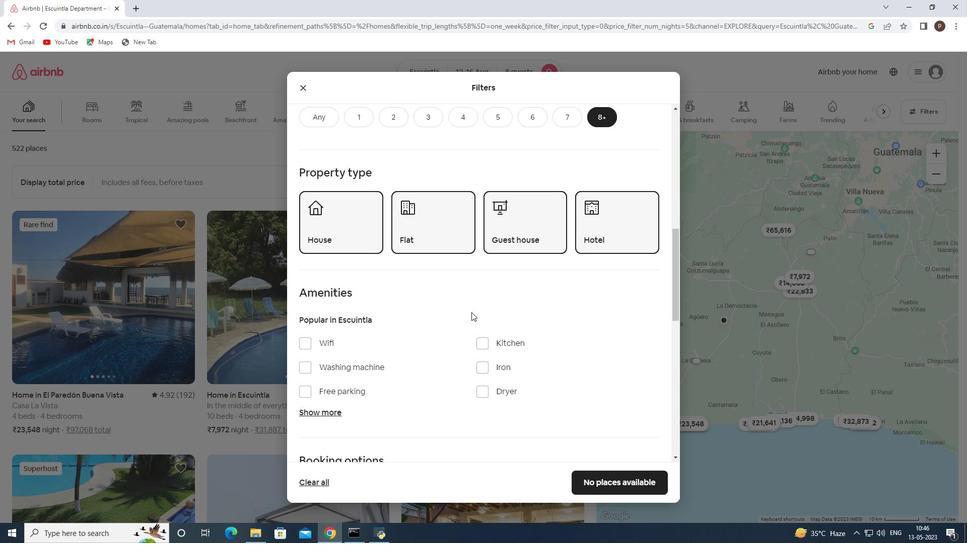 
Action: Mouse scrolled (459, 304) with delta (0, 0)
Screenshot: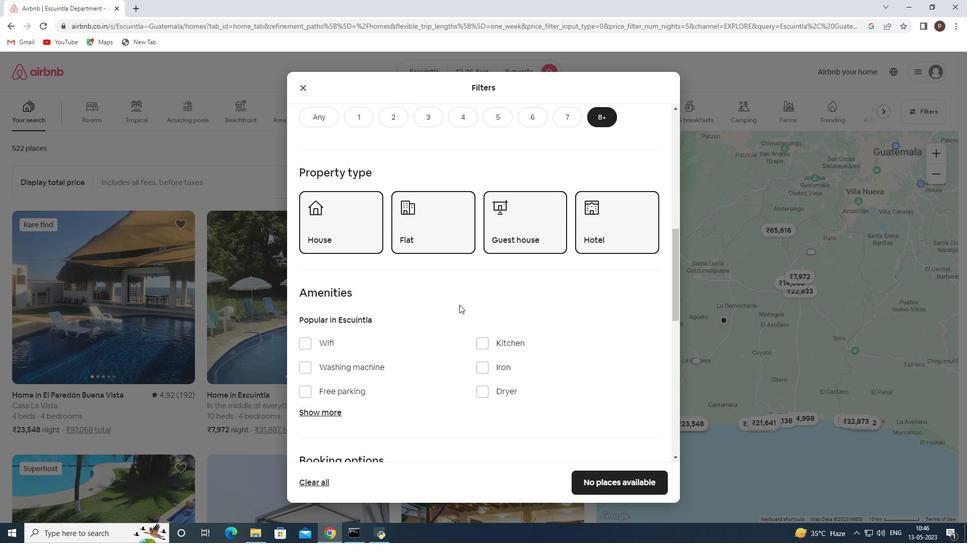 
Action: Mouse moved to (305, 296)
Screenshot: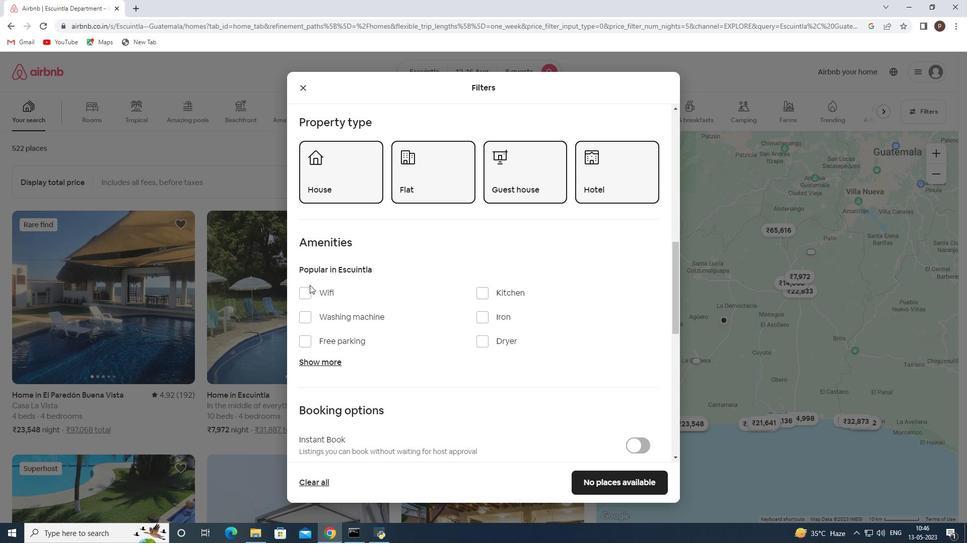 
Action: Mouse pressed left at (305, 296)
Screenshot: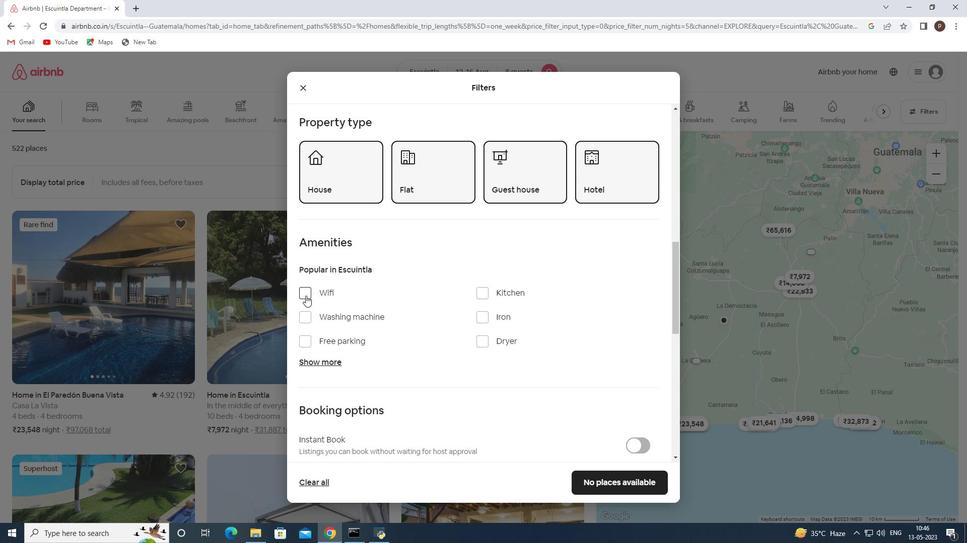 
Action: Mouse moved to (306, 344)
Screenshot: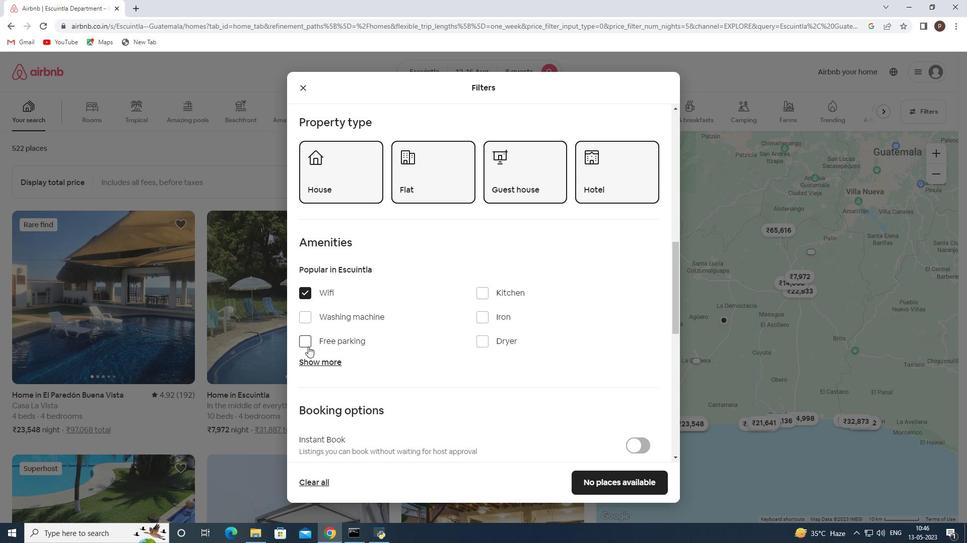 
Action: Mouse pressed left at (306, 344)
Screenshot: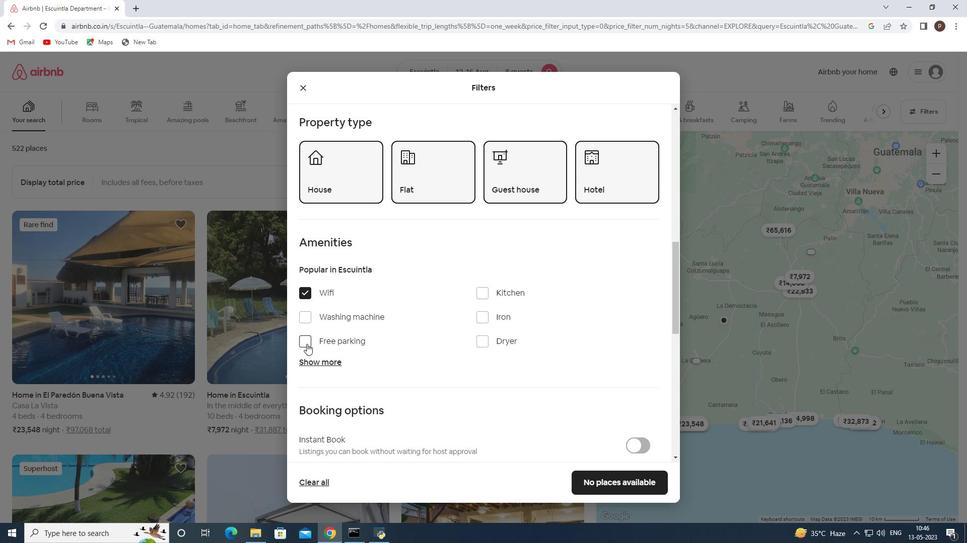 
Action: Mouse moved to (311, 362)
Screenshot: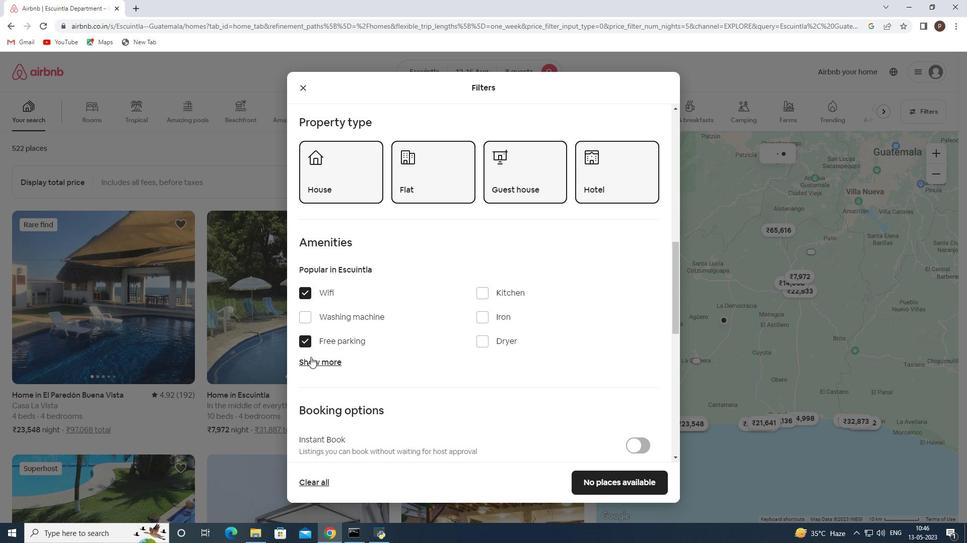 
Action: Mouse pressed left at (311, 362)
Screenshot: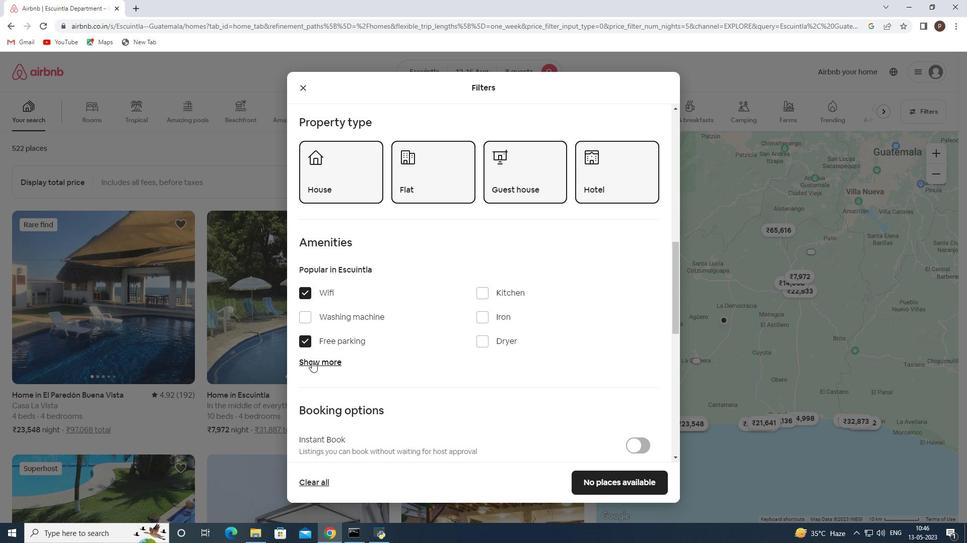 
Action: Mouse moved to (486, 423)
Screenshot: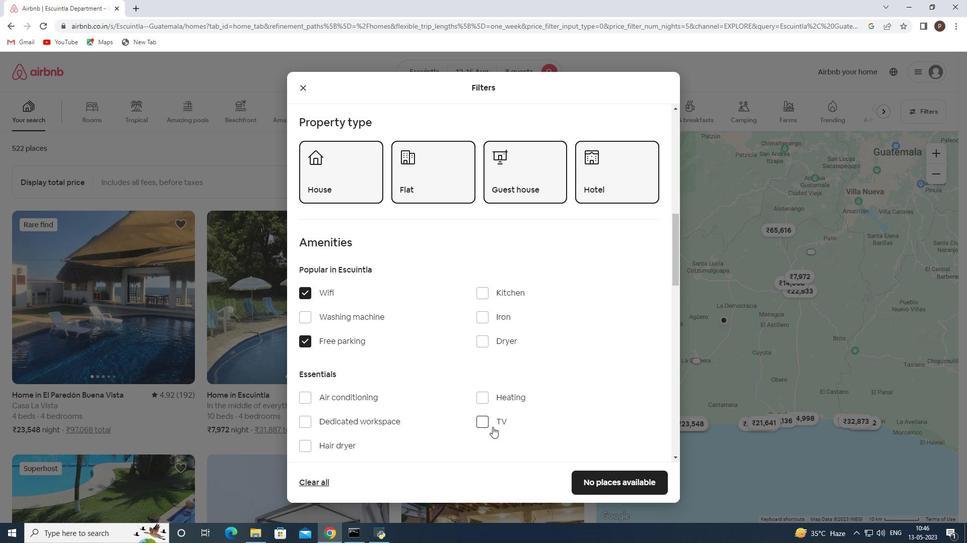 
Action: Mouse pressed left at (486, 423)
Screenshot: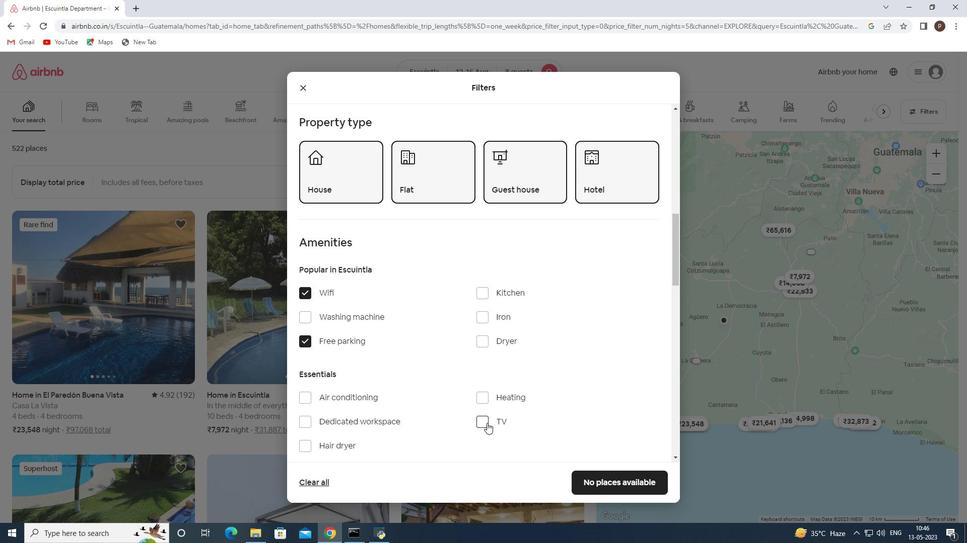 
Action: Mouse moved to (436, 400)
Screenshot: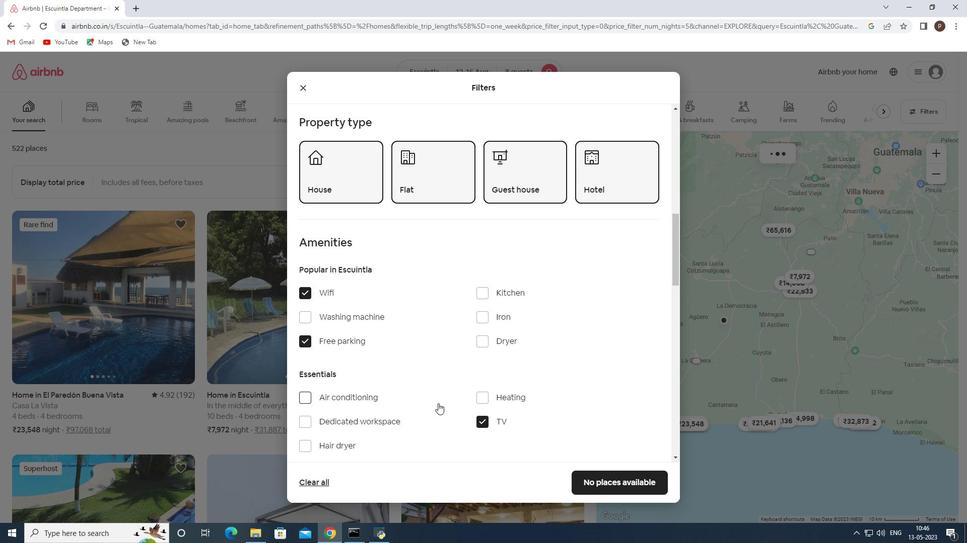 
Action: Mouse scrolled (436, 400) with delta (0, 0)
Screenshot: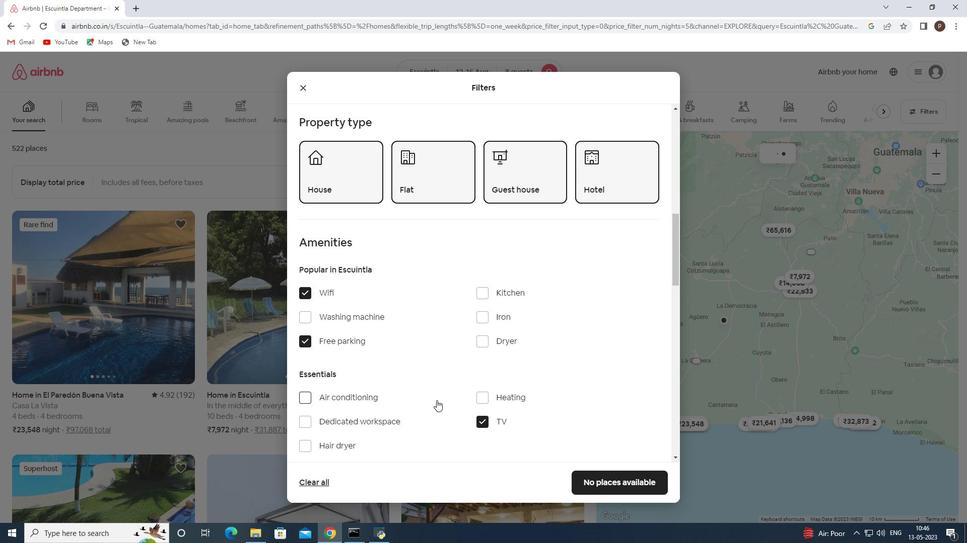 
Action: Mouse moved to (421, 370)
Screenshot: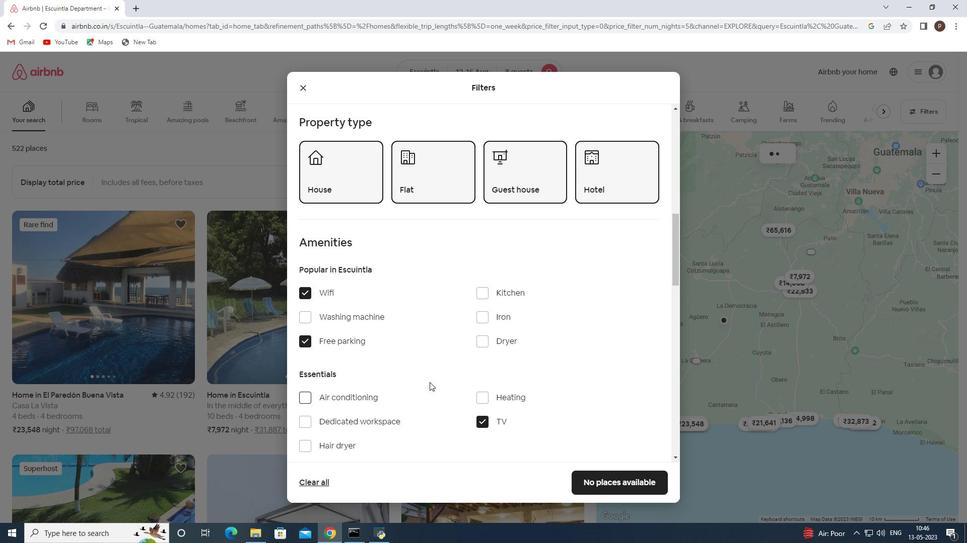
Action: Mouse scrolled (421, 370) with delta (0, 0)
Screenshot: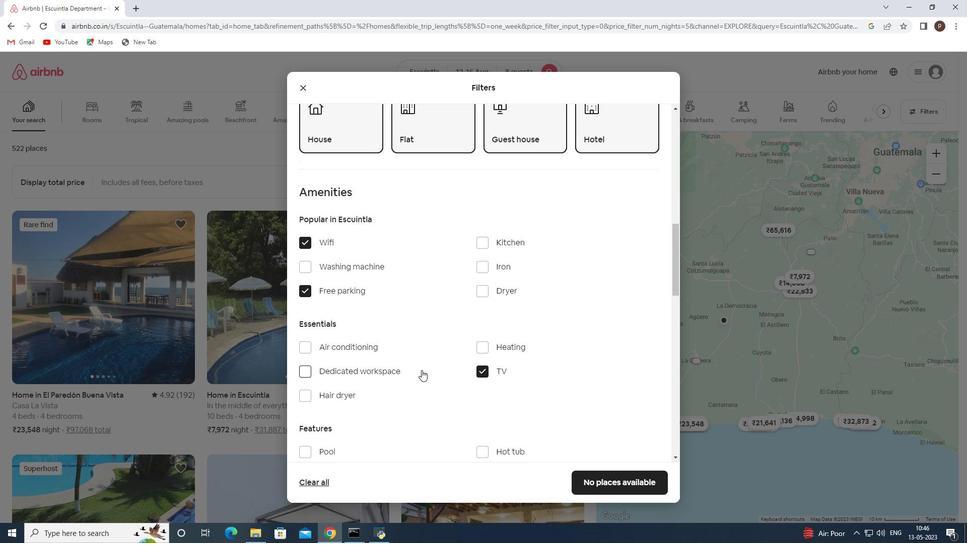 
Action: Mouse scrolled (421, 370) with delta (0, 0)
Screenshot: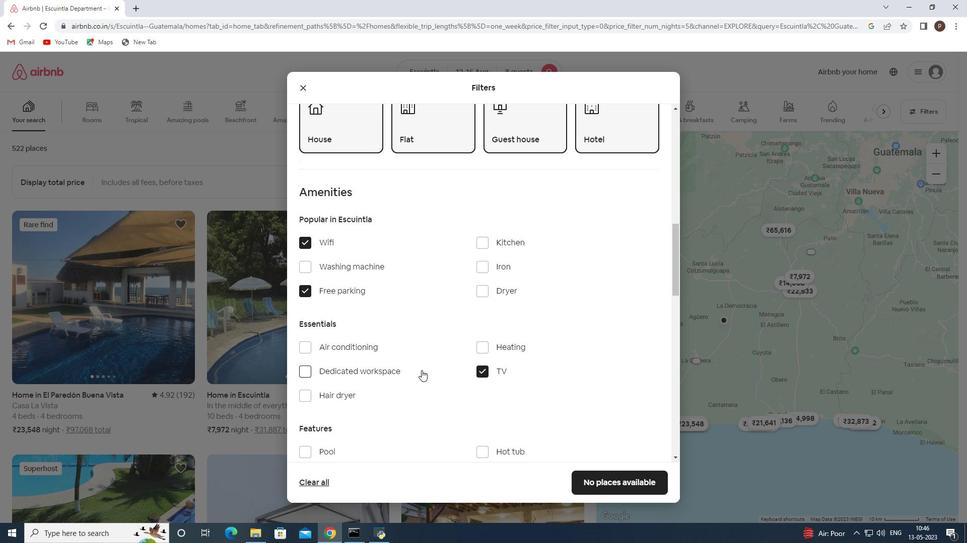 
Action: Mouse moved to (421, 357)
Screenshot: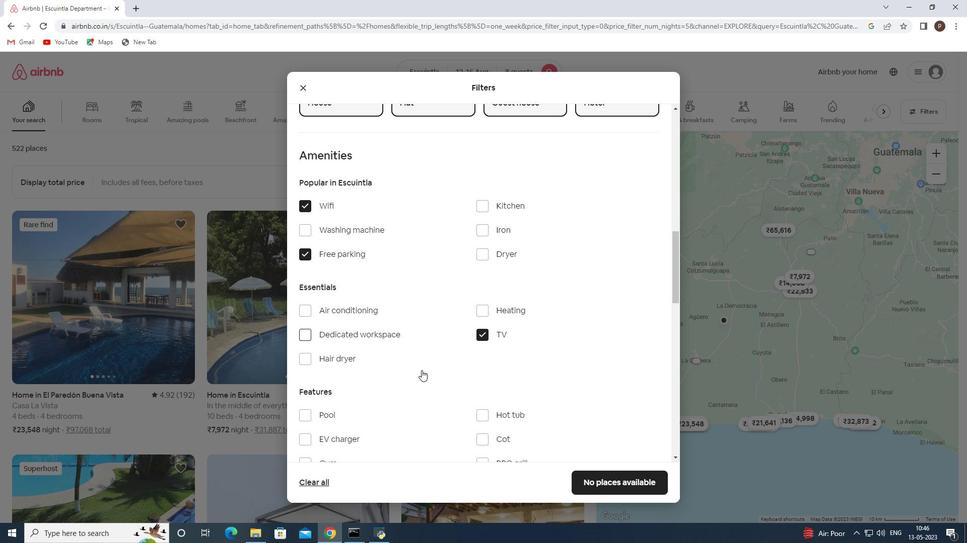 
Action: Mouse scrolled (421, 357) with delta (0, 0)
Screenshot: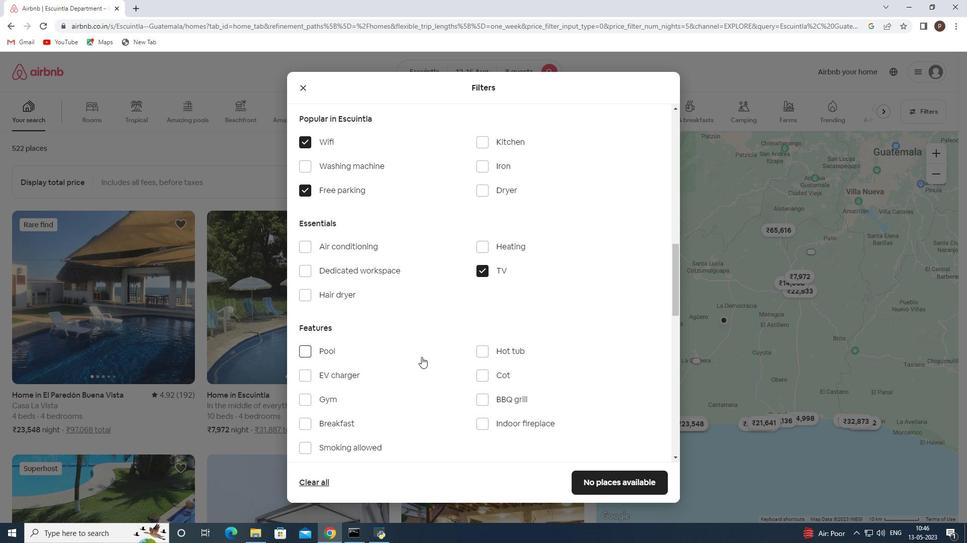 
Action: Mouse moved to (311, 346)
Screenshot: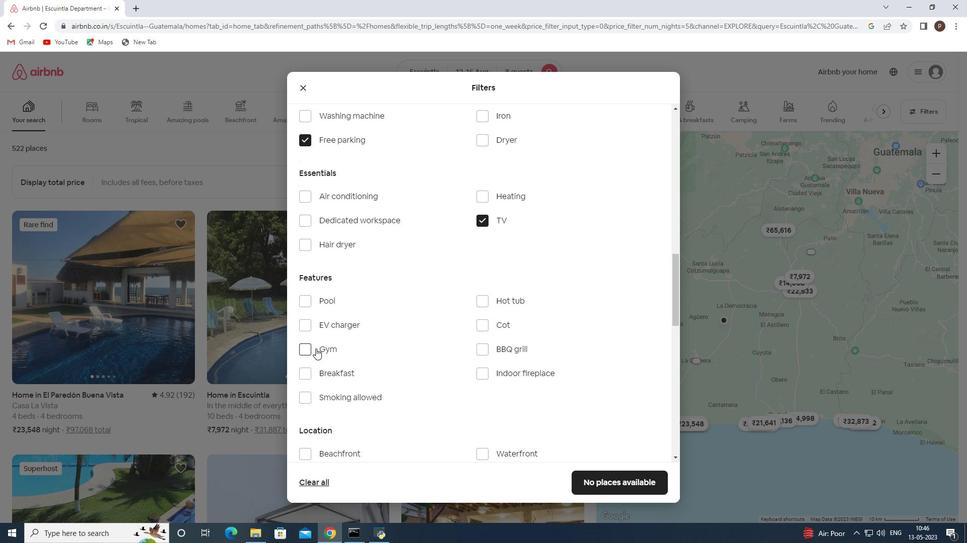 
Action: Mouse pressed left at (311, 346)
Screenshot: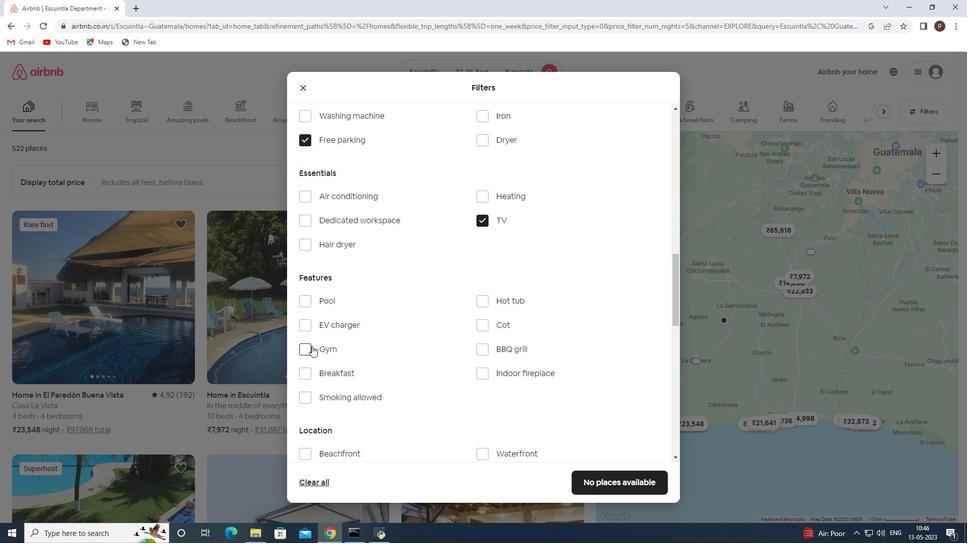 
Action: Mouse moved to (306, 378)
Screenshot: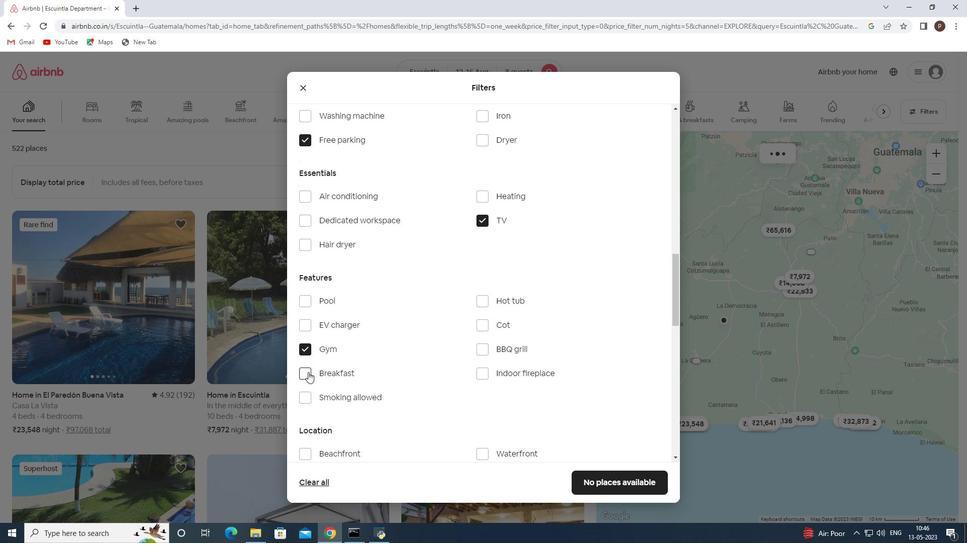 
Action: Mouse pressed left at (306, 378)
Screenshot: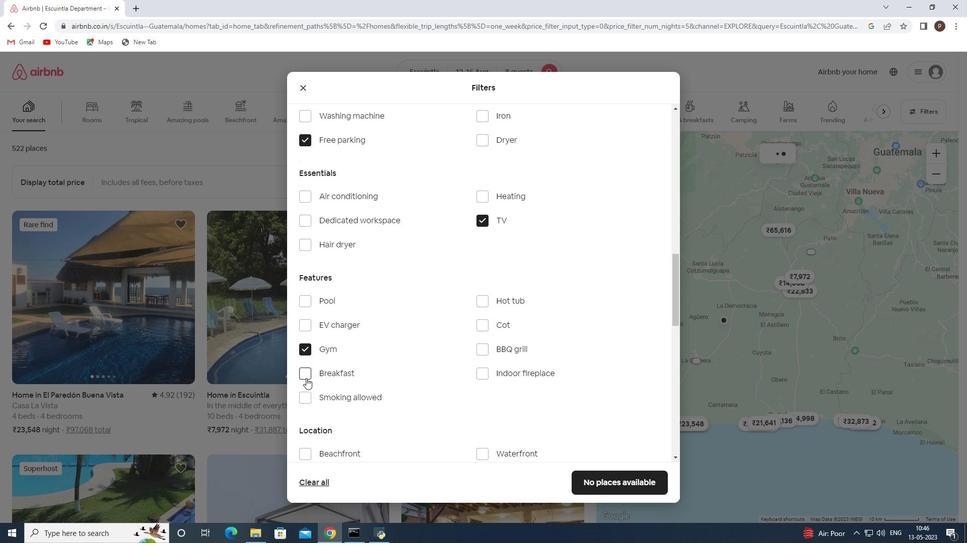 
Action: Mouse moved to (389, 366)
Screenshot: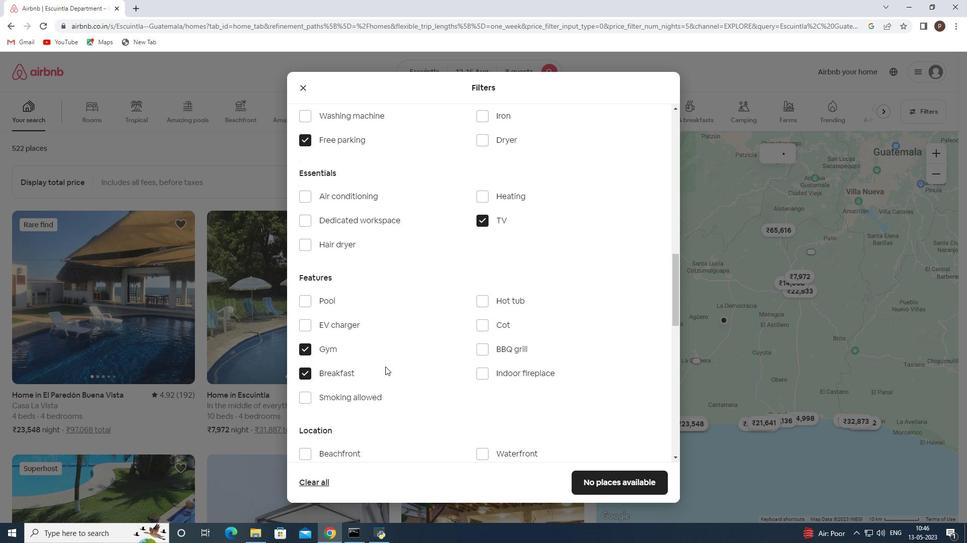 
Action: Mouse scrolled (389, 365) with delta (0, 0)
Screenshot: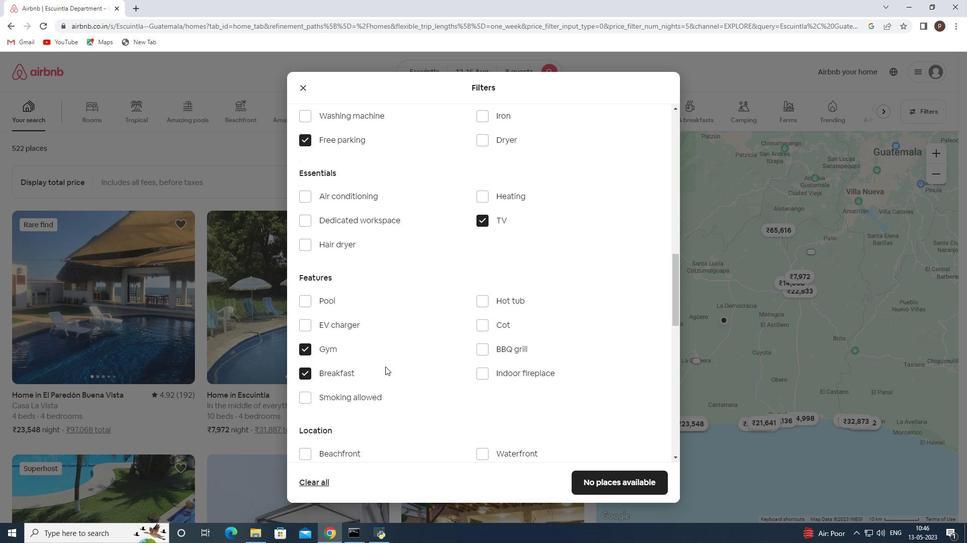 
Action: Mouse scrolled (389, 365) with delta (0, 0)
Screenshot: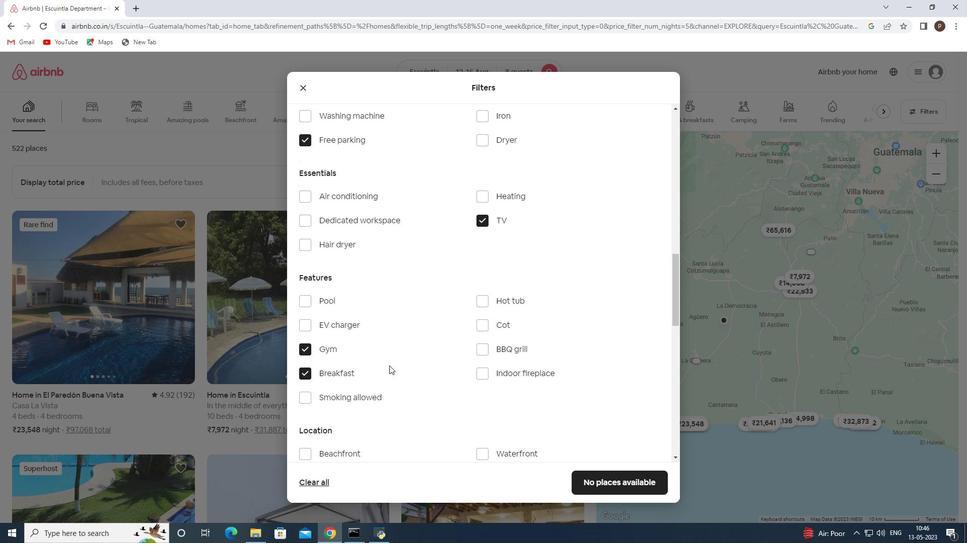 
Action: Mouse scrolled (389, 365) with delta (0, 0)
Screenshot: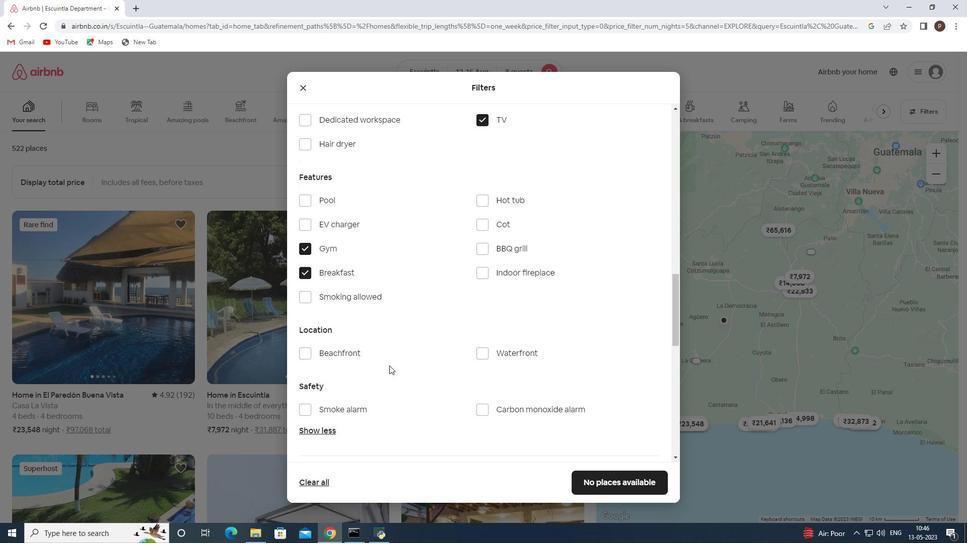 
Action: Mouse moved to (389, 365)
Screenshot: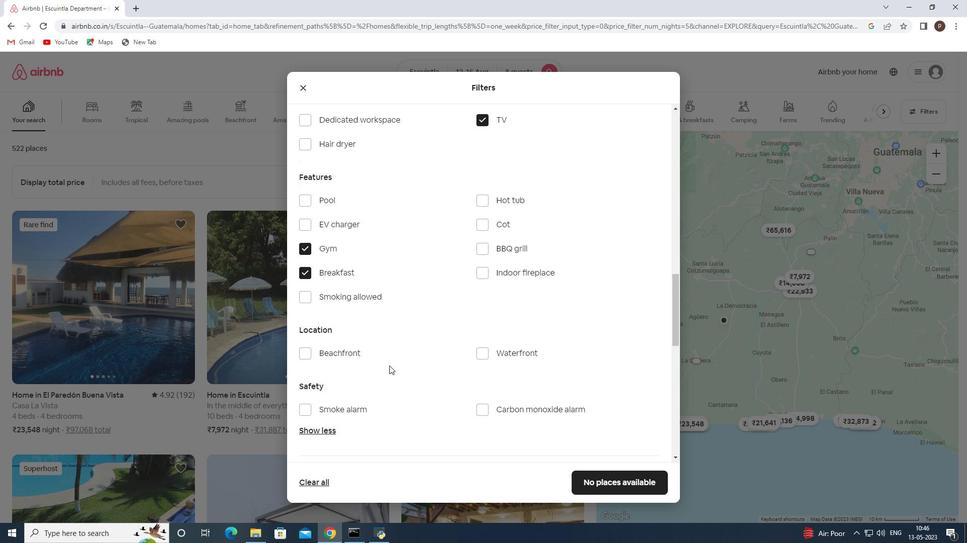 
Action: Mouse scrolled (389, 365) with delta (0, 0)
Screenshot: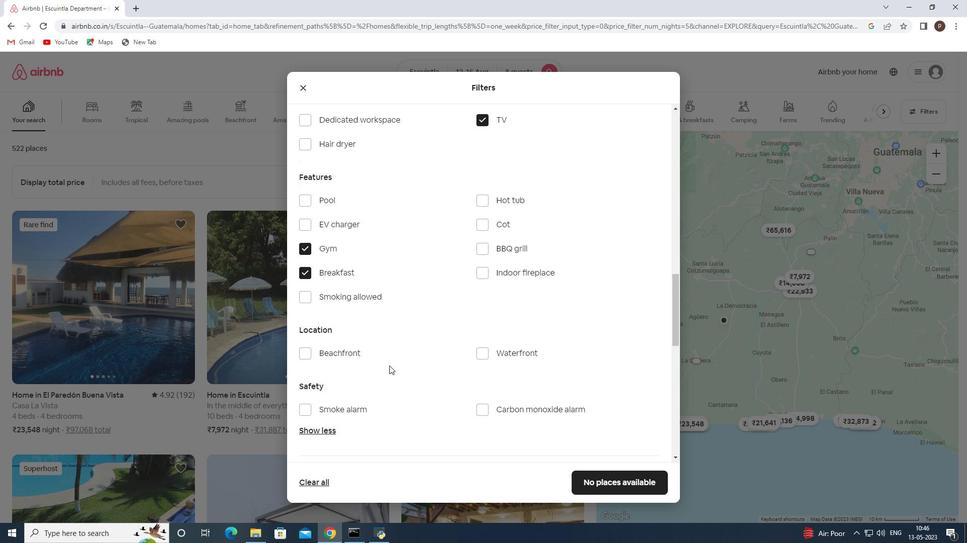 
Action: Mouse moved to (410, 356)
Screenshot: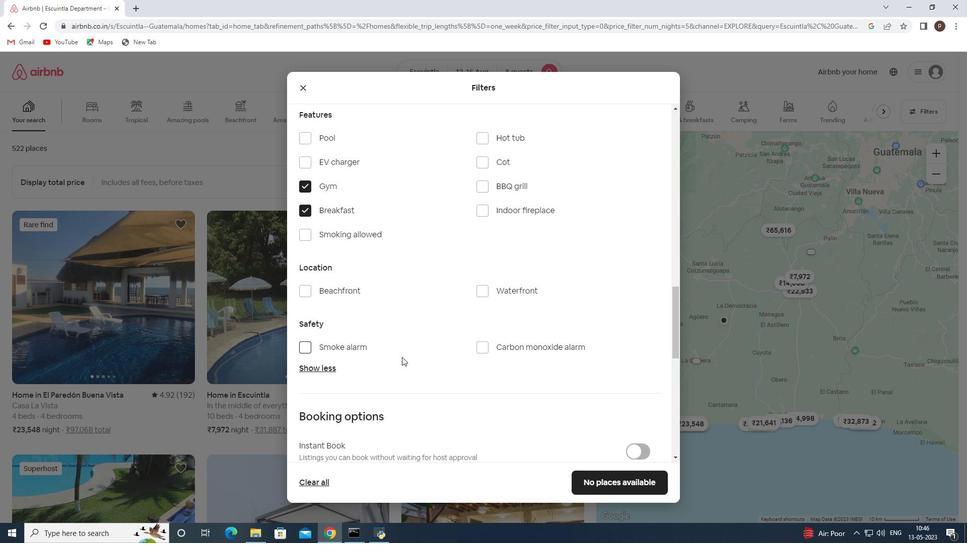
Action: Mouse scrolled (410, 355) with delta (0, 0)
Screenshot: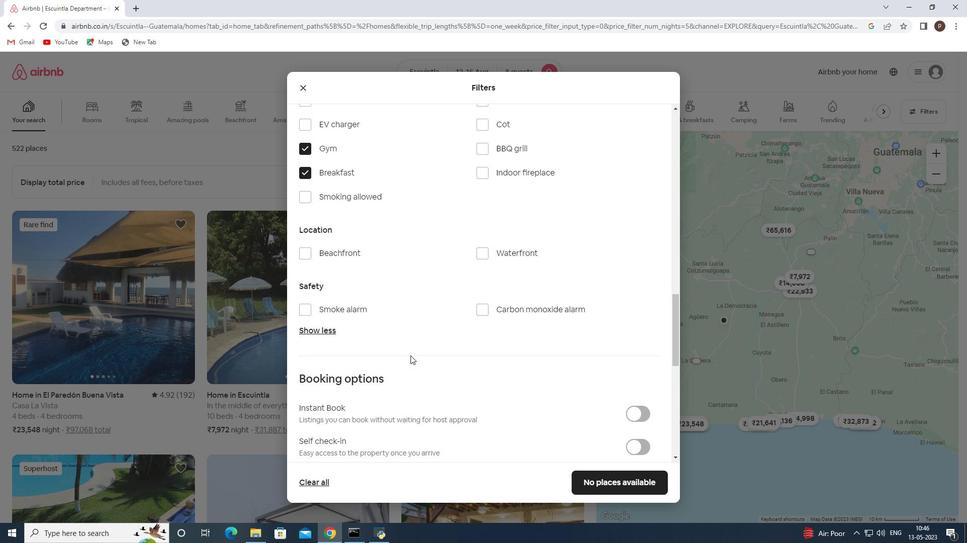 
Action: Mouse scrolled (410, 355) with delta (0, 0)
Screenshot: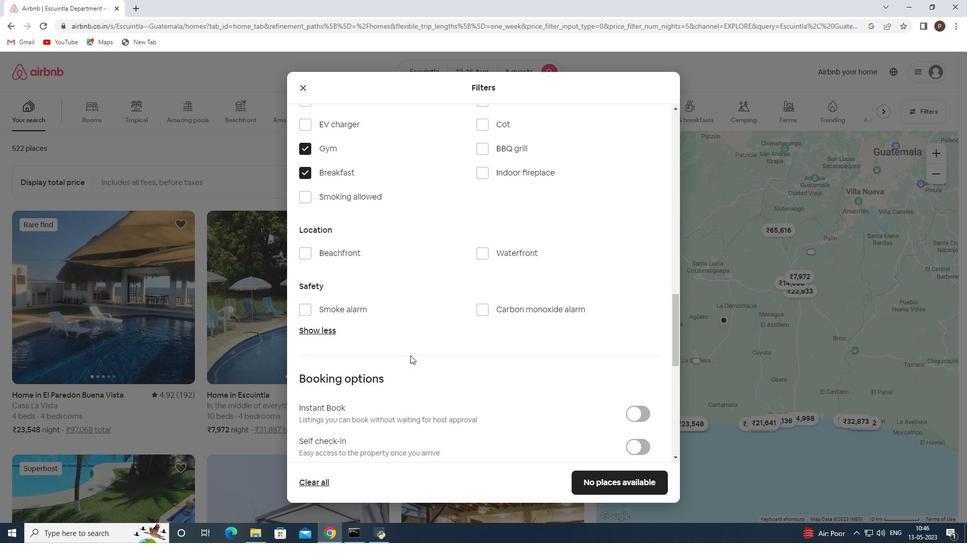 
Action: Mouse moved to (632, 341)
Screenshot: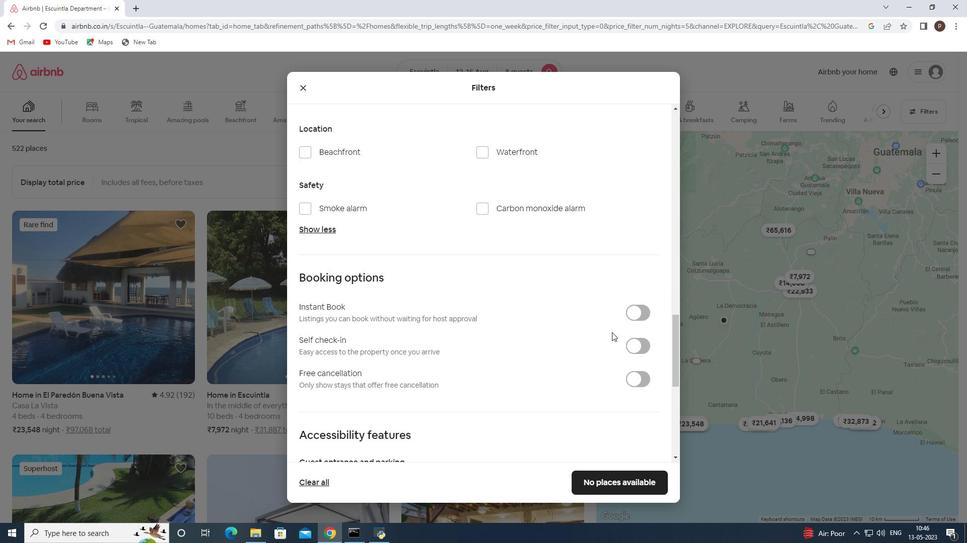 
Action: Mouse pressed left at (632, 341)
Screenshot: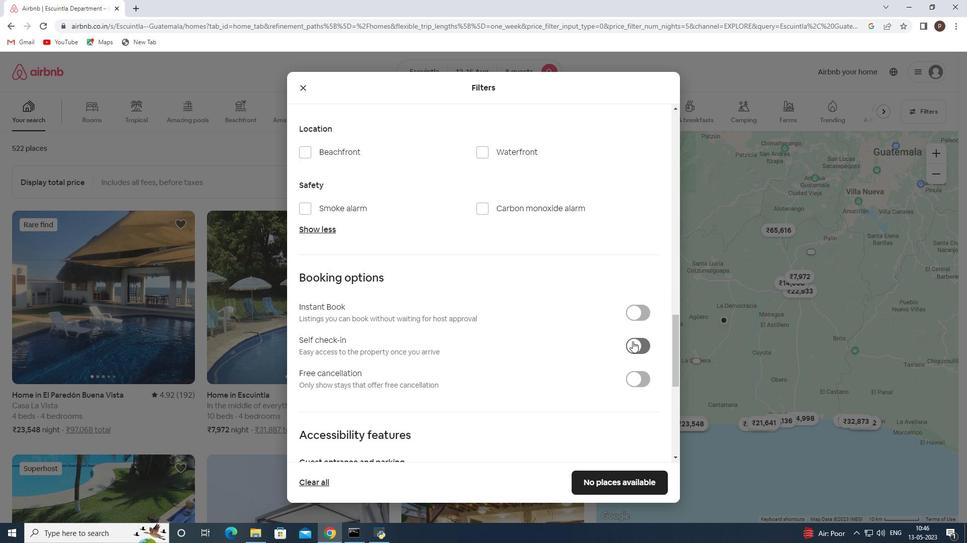 
Action: Mouse moved to (554, 342)
Screenshot: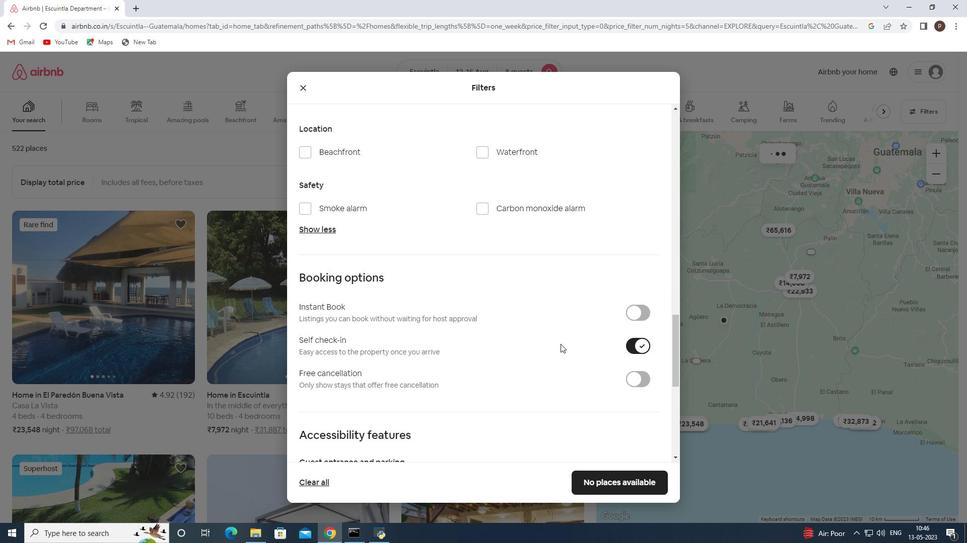 
Action: Mouse scrolled (554, 341) with delta (0, 0)
Screenshot: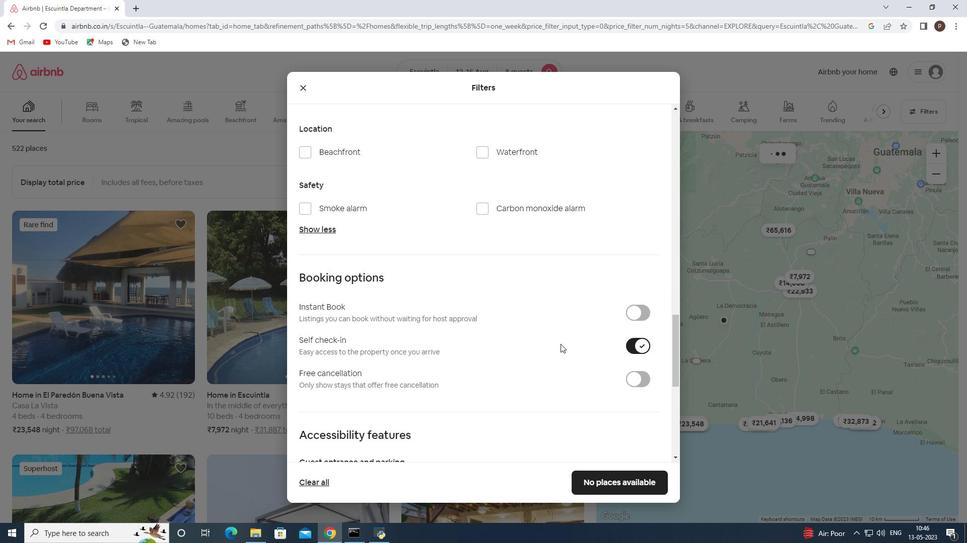 
Action: Mouse scrolled (554, 341) with delta (0, 0)
Screenshot: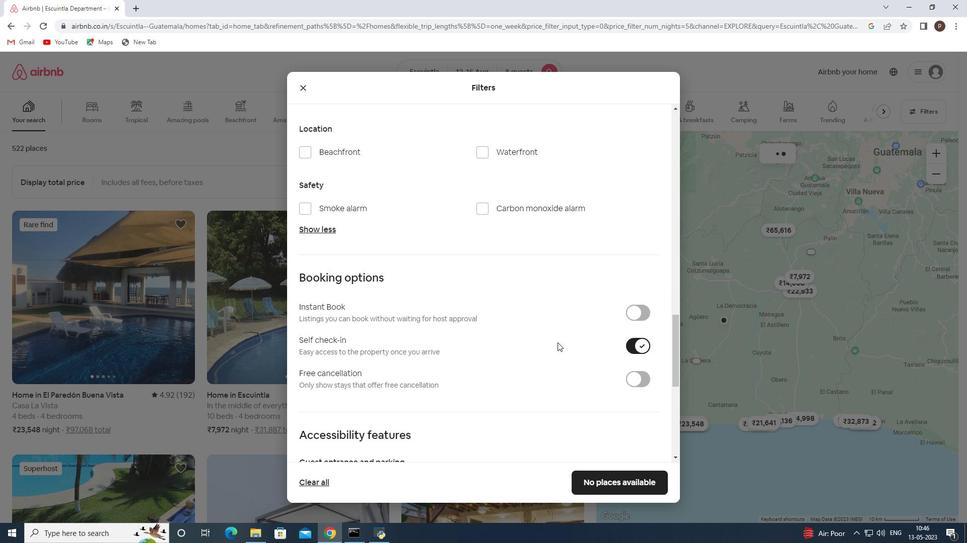 
Action: Mouse scrolled (554, 341) with delta (0, 0)
Screenshot: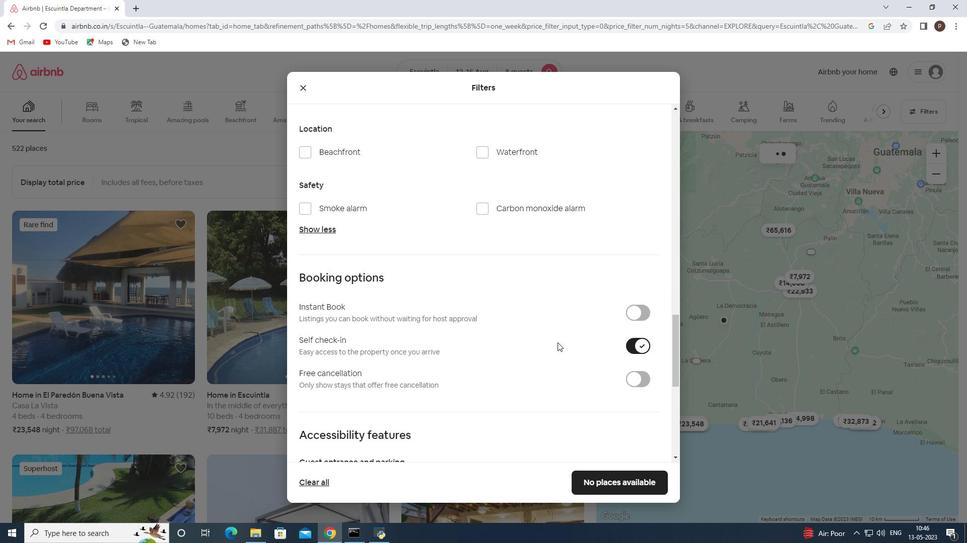 
Action: Mouse scrolled (554, 341) with delta (0, 0)
Screenshot: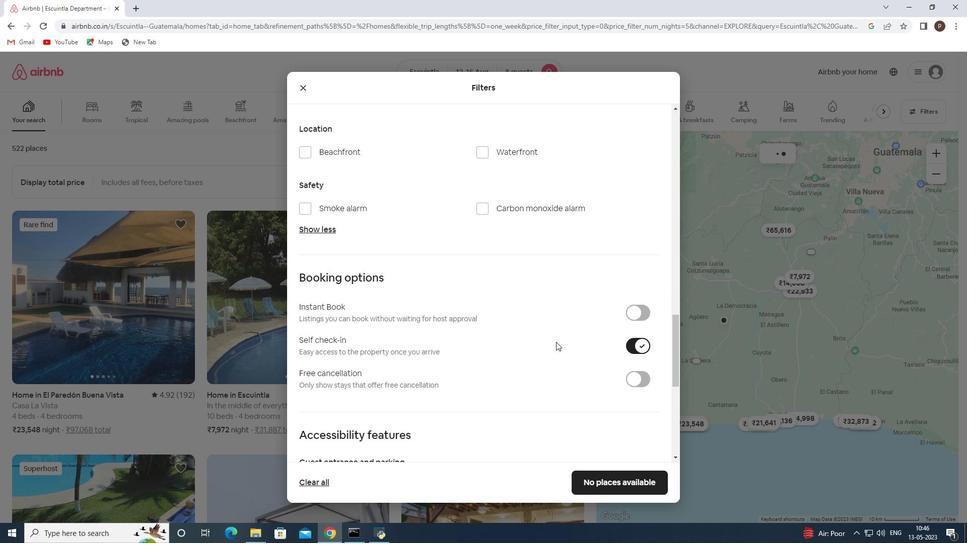 
Action: Mouse moved to (553, 342)
Screenshot: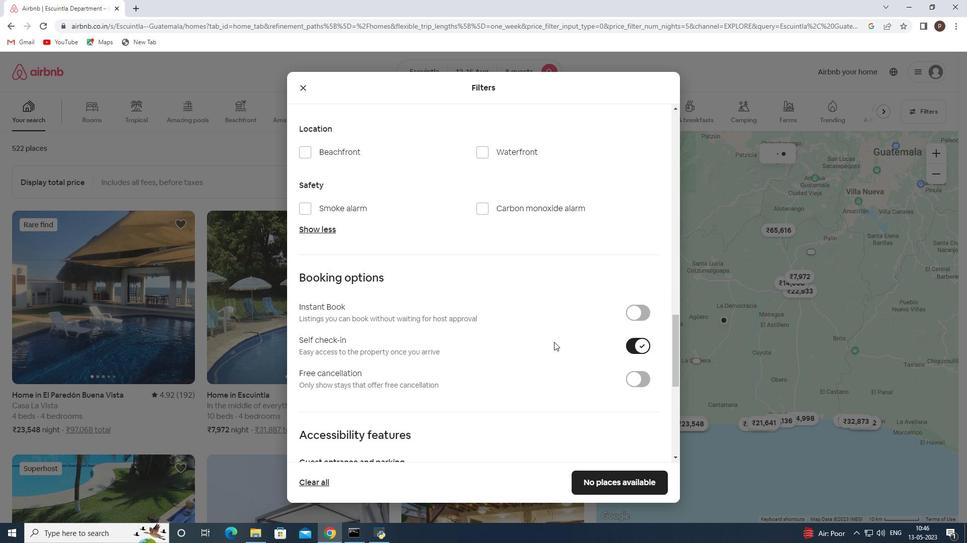 
Action: Mouse scrolled (553, 341) with delta (0, 0)
Screenshot: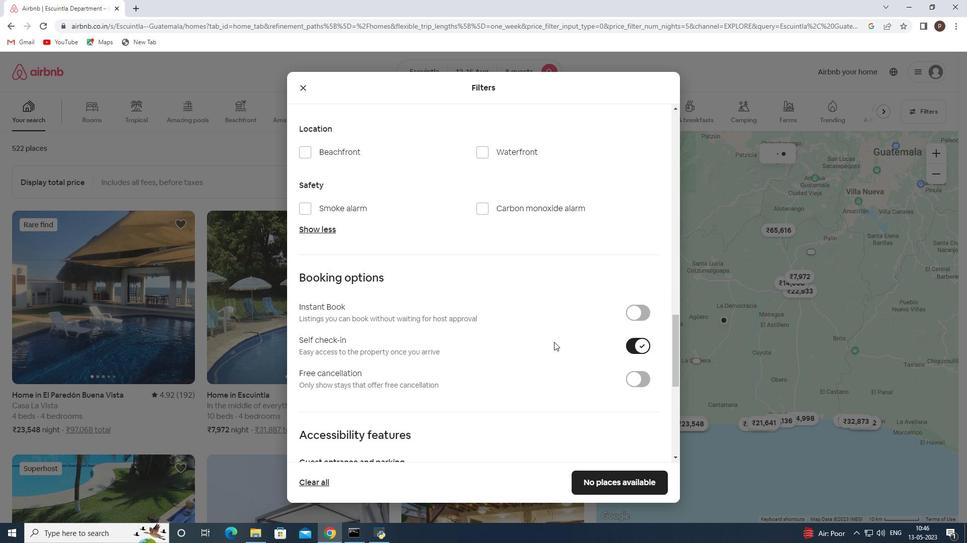 
Action: Mouse moved to (508, 329)
Screenshot: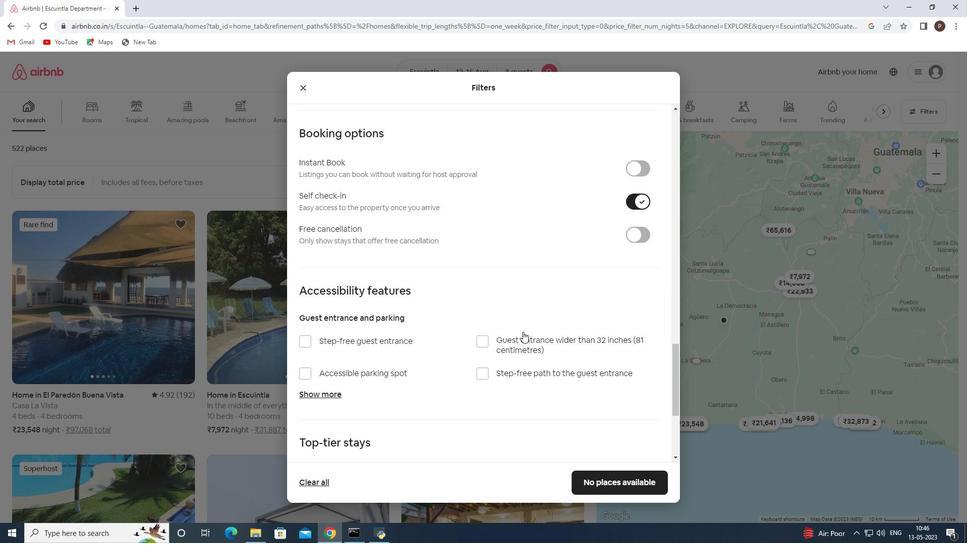 
Action: Mouse scrolled (508, 328) with delta (0, 0)
Screenshot: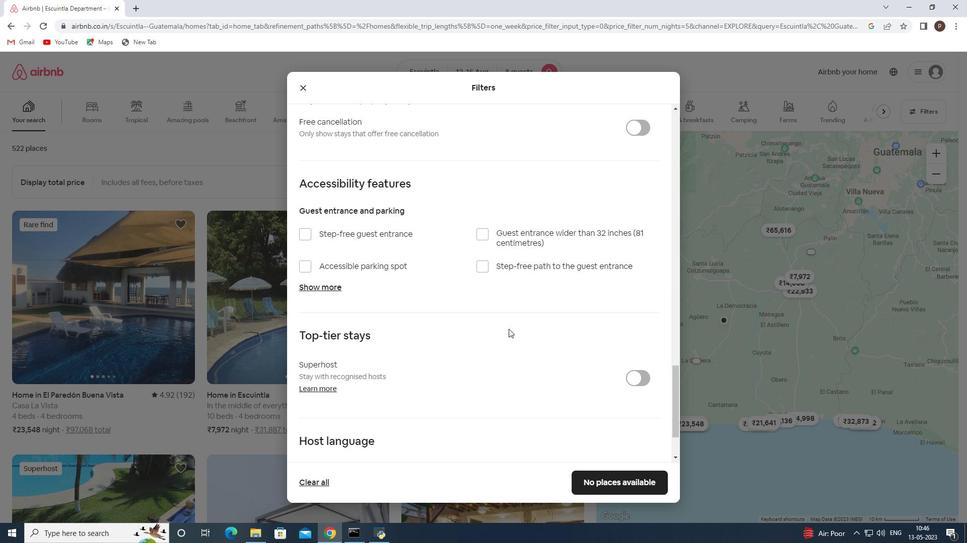 
Action: Mouse scrolled (508, 328) with delta (0, 0)
Screenshot: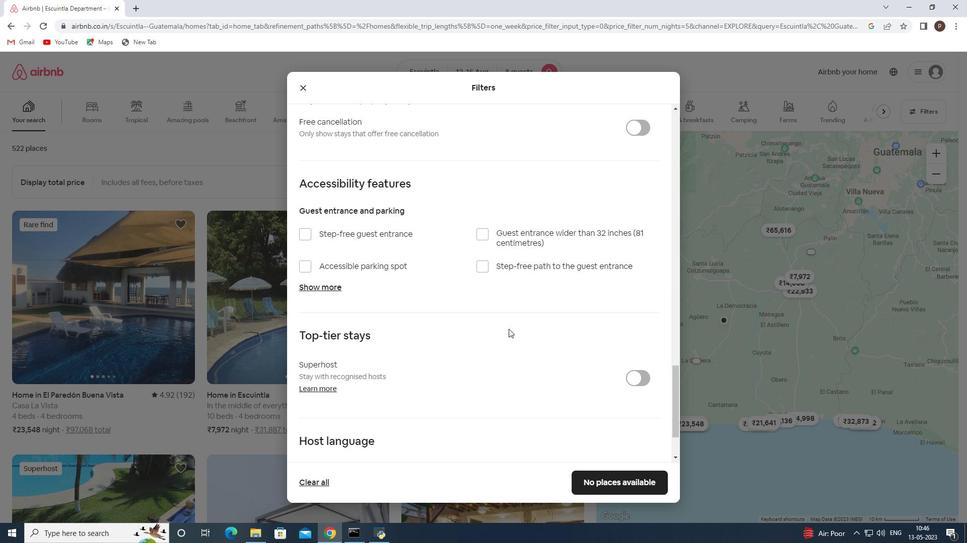 
Action: Mouse scrolled (508, 328) with delta (0, 0)
Screenshot: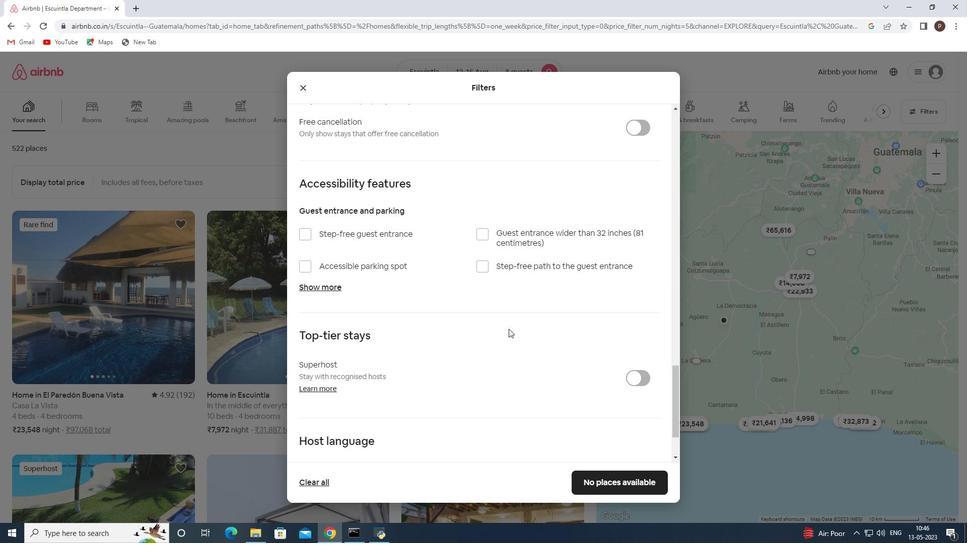 
Action: Mouse scrolled (508, 328) with delta (0, 0)
Screenshot: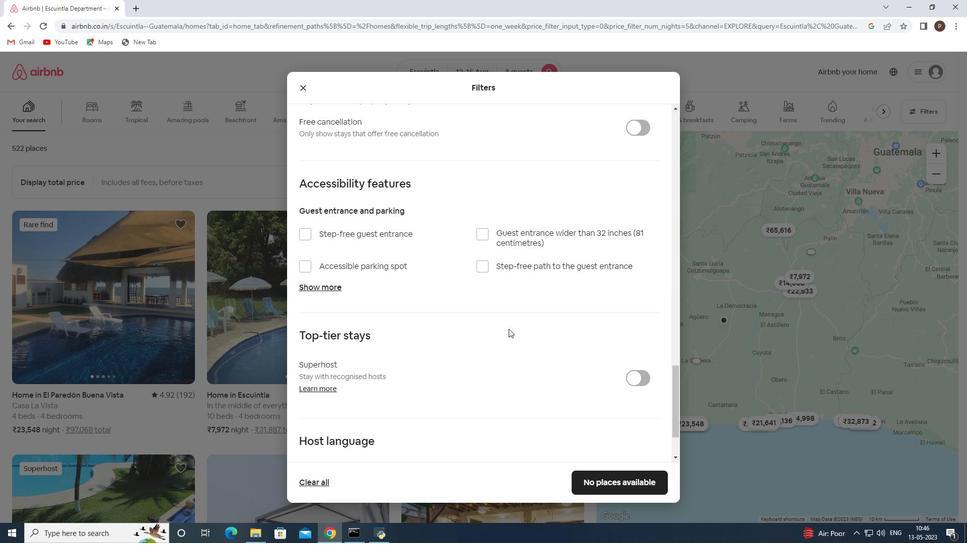 
Action: Mouse scrolled (508, 328) with delta (0, 0)
Screenshot: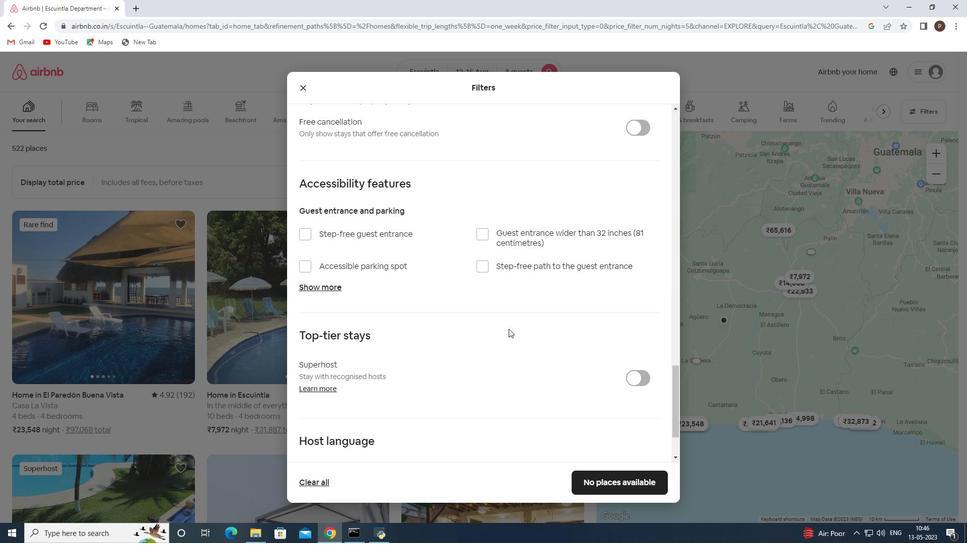 
Action: Mouse moved to (303, 393)
Screenshot: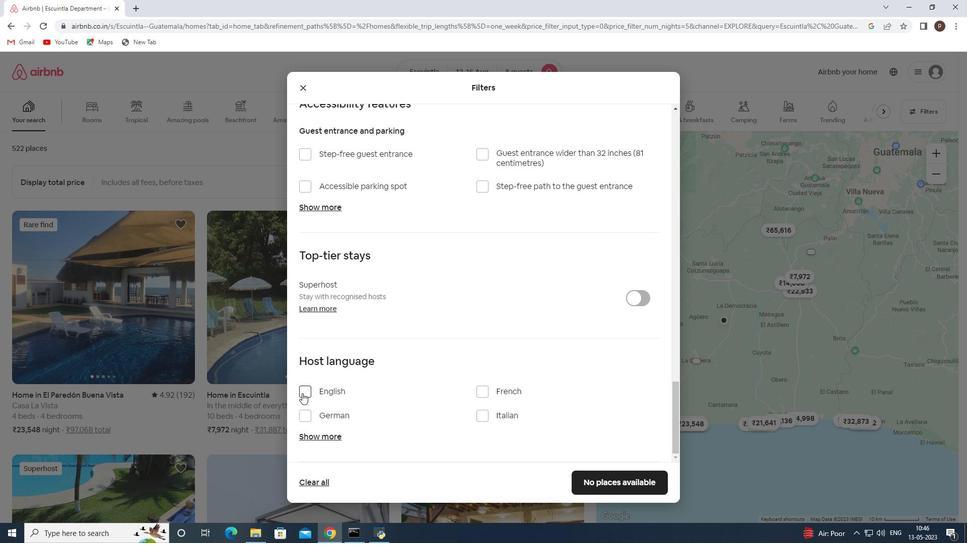 
Action: Mouse pressed left at (303, 393)
Screenshot: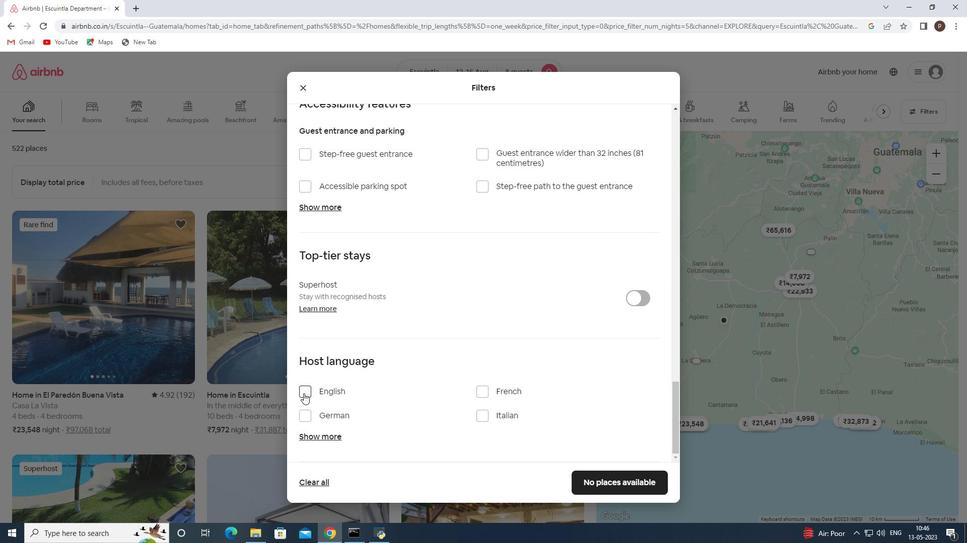 
Action: Mouse moved to (597, 487)
Screenshot: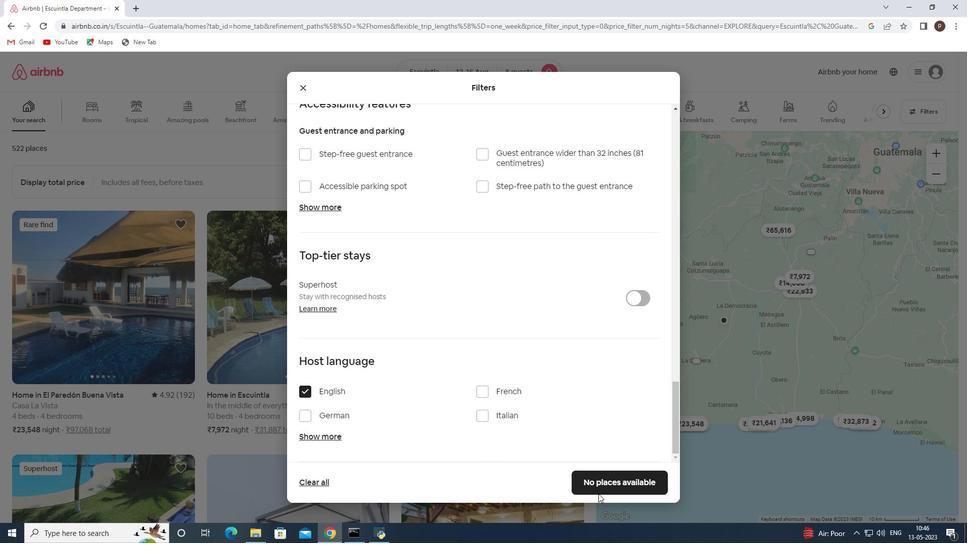 
Action: Mouse pressed left at (597, 487)
Screenshot: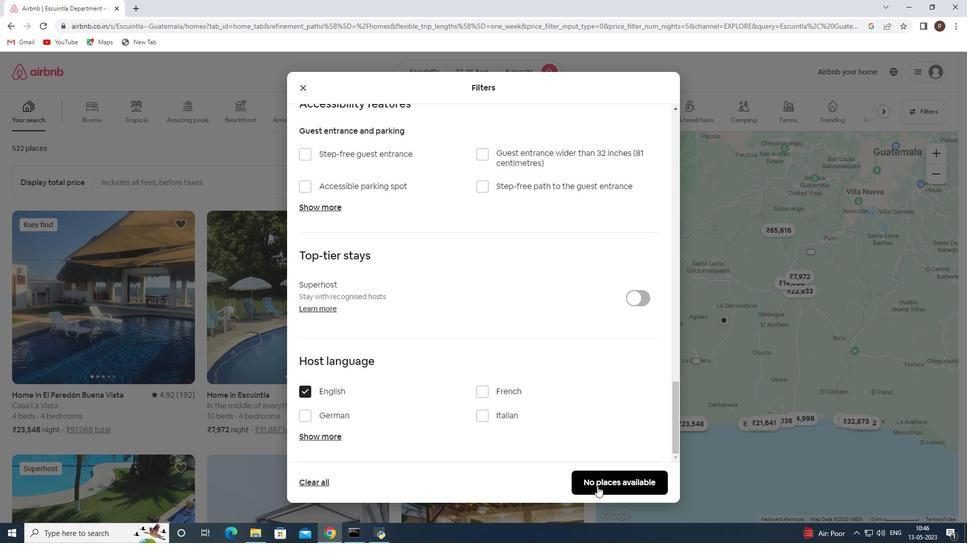 
Action: Mouse moved to (597, 486)
Screenshot: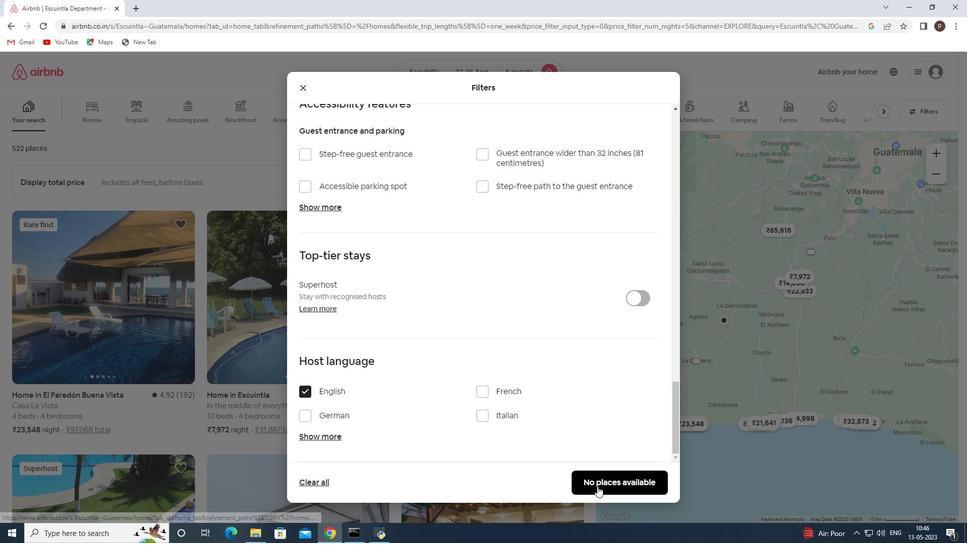 
